 Task: Search one way flight ticket for 2 adults, 2 infants in seat and 1 infant on lap in first from Kalamazoo: Kalamazoo/battle Creek International Airport to Laramie: Laramie Regional Airport on 5-3-2023. Choice of flights is Spirit. Number of bags: 3 checked bags. Price is upto 100000. Outbound departure time preference is 23:30.
Action: Mouse moved to (272, 380)
Screenshot: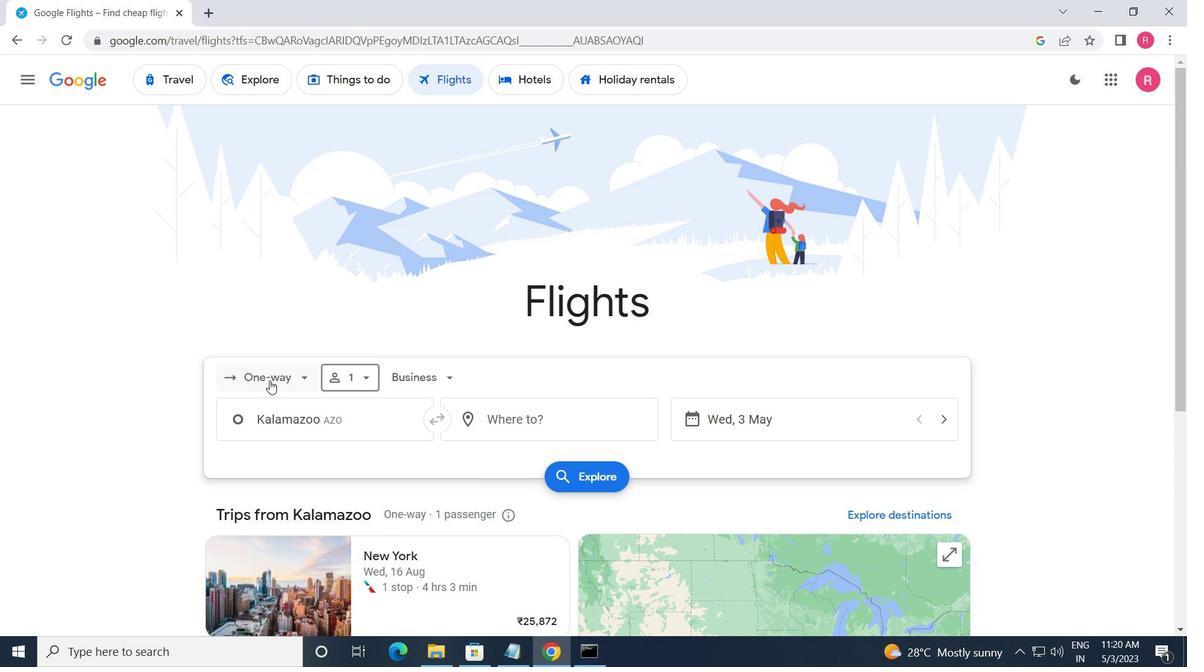 
Action: Mouse pressed left at (272, 380)
Screenshot: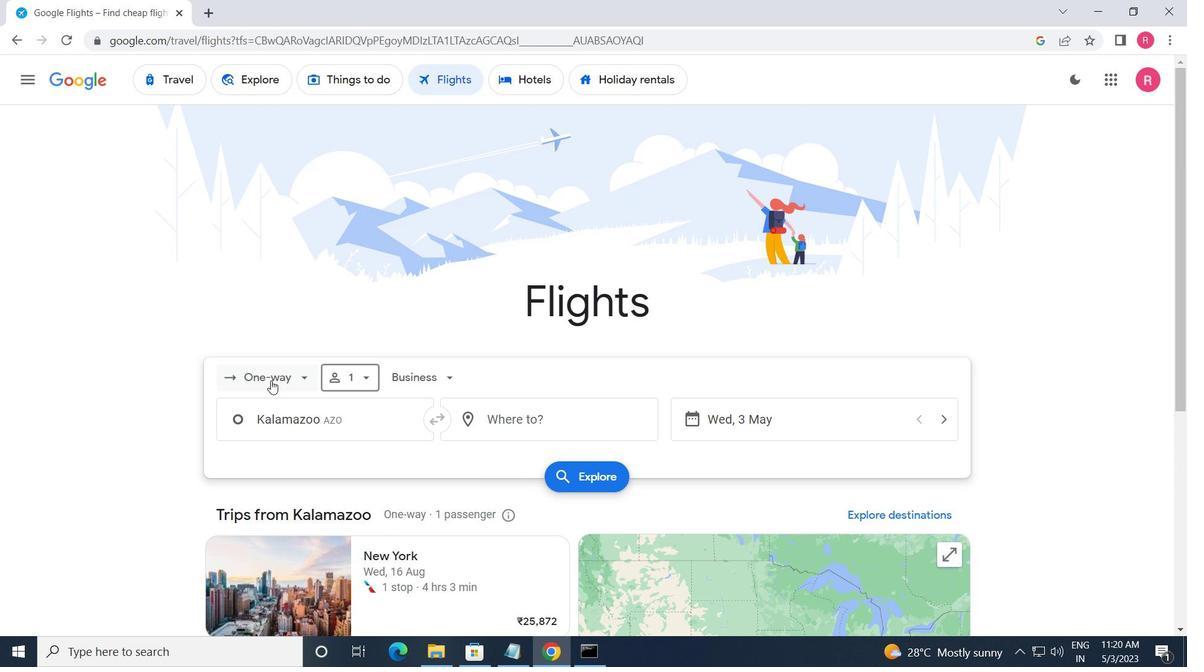 
Action: Mouse moved to (281, 447)
Screenshot: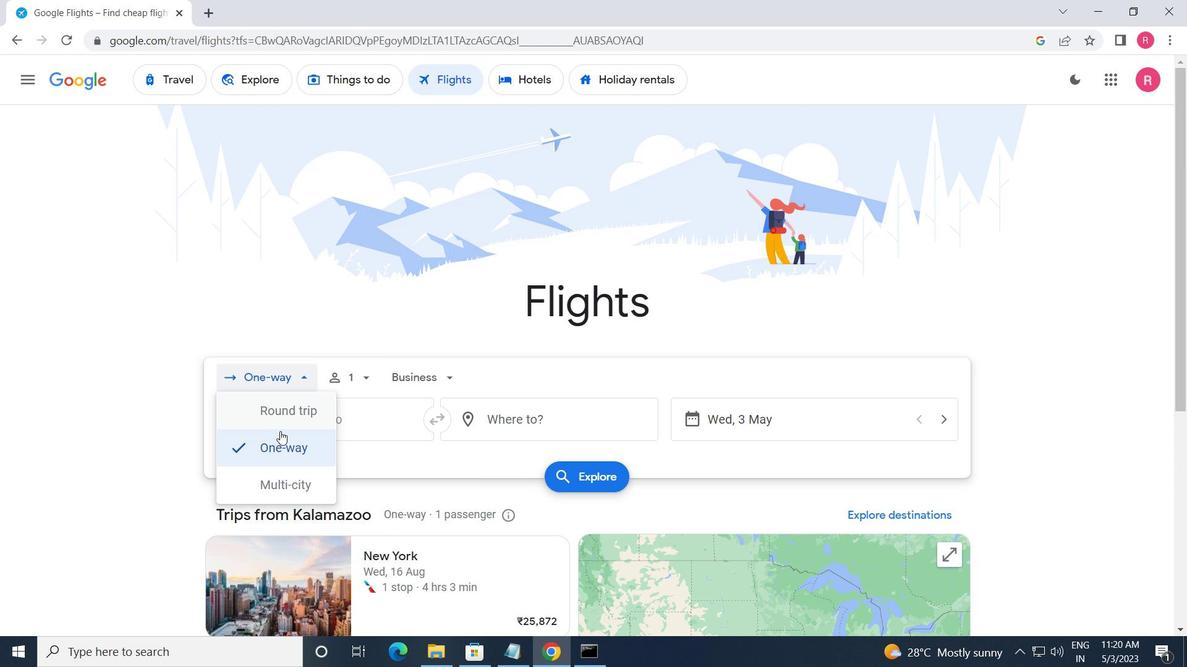 
Action: Mouse pressed left at (281, 447)
Screenshot: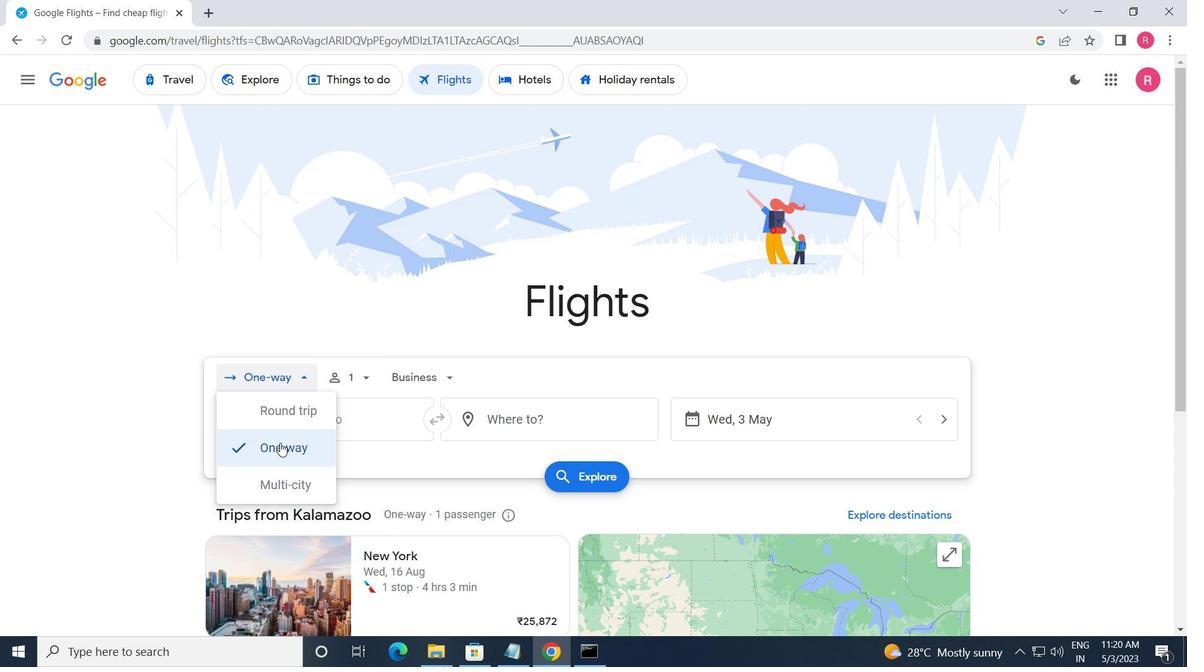 
Action: Mouse moved to (358, 377)
Screenshot: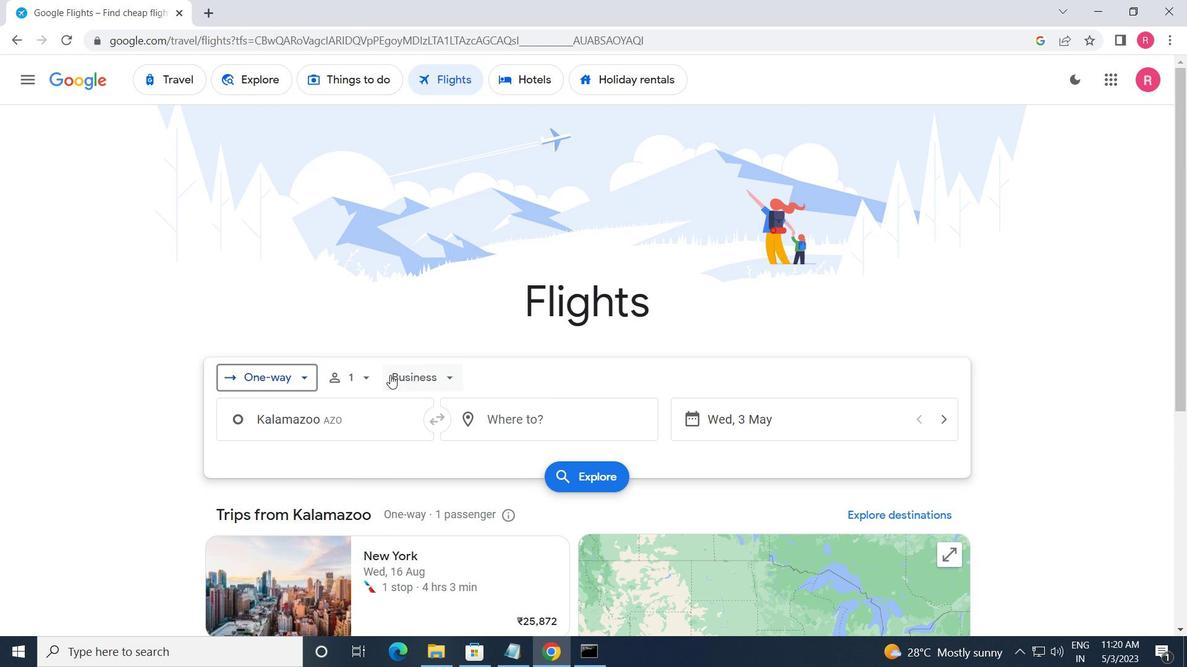 
Action: Mouse pressed left at (358, 377)
Screenshot: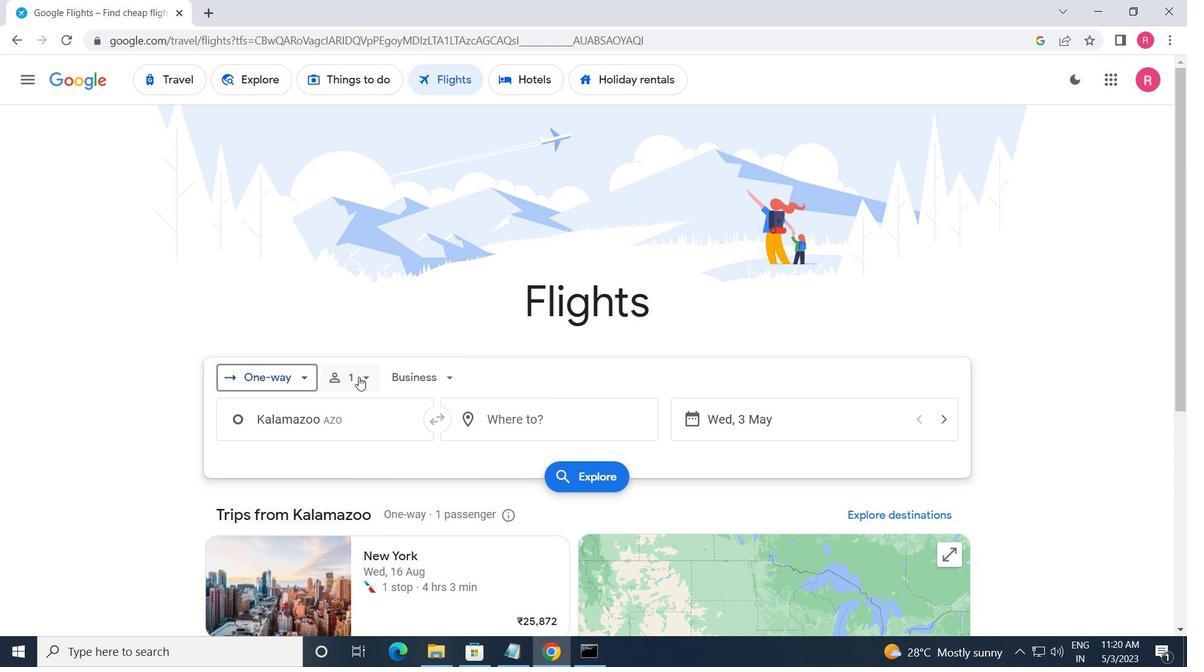 
Action: Mouse moved to (495, 414)
Screenshot: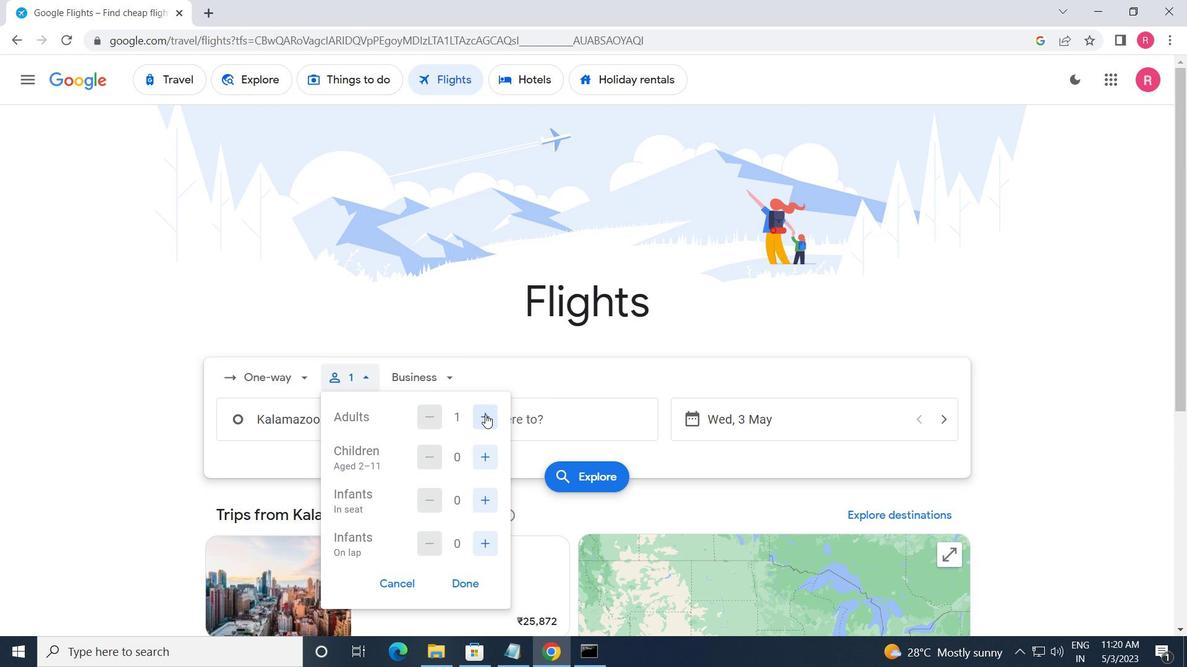 
Action: Mouse pressed left at (495, 414)
Screenshot: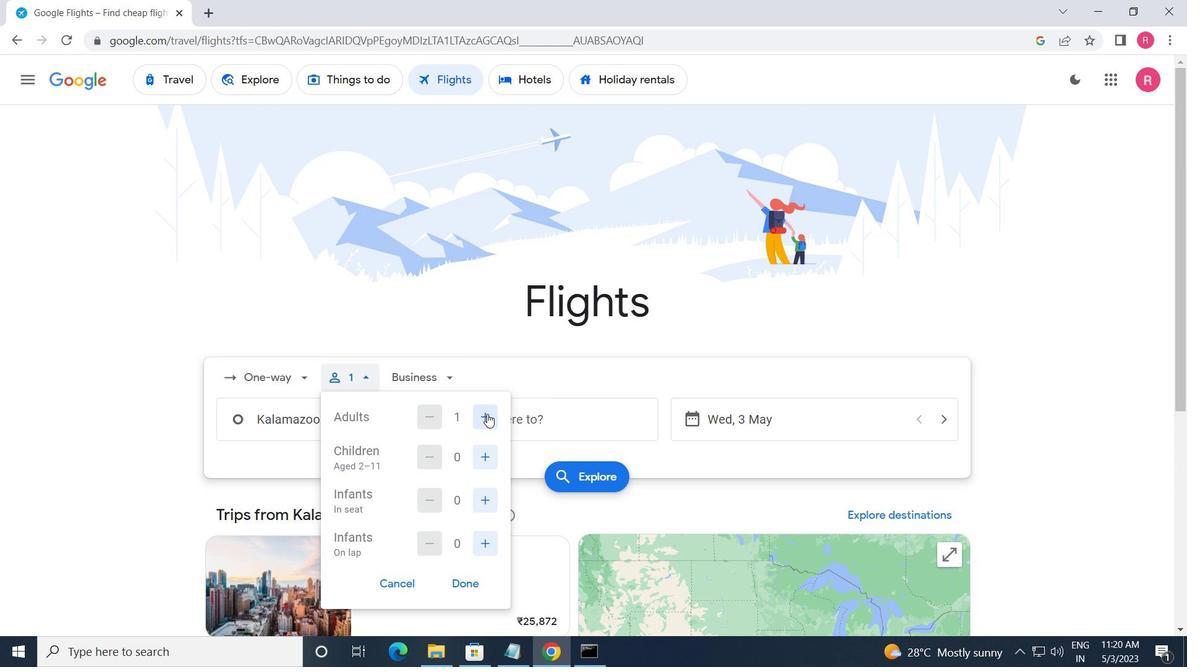
Action: Mouse moved to (488, 446)
Screenshot: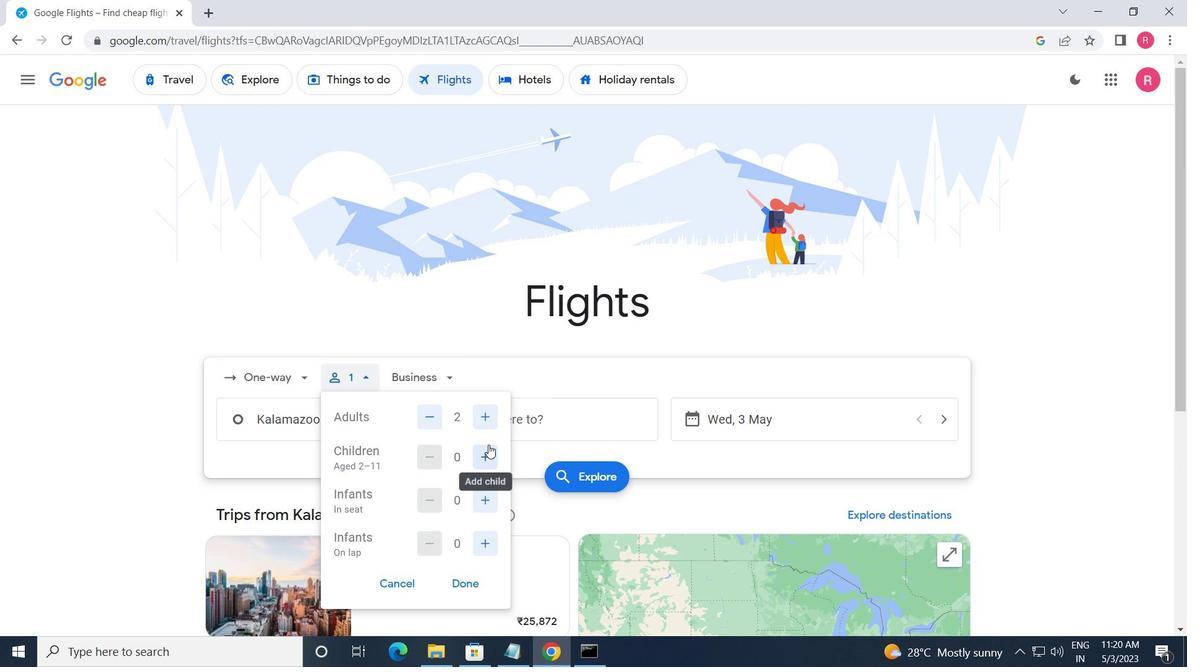
Action: Mouse pressed left at (488, 446)
Screenshot: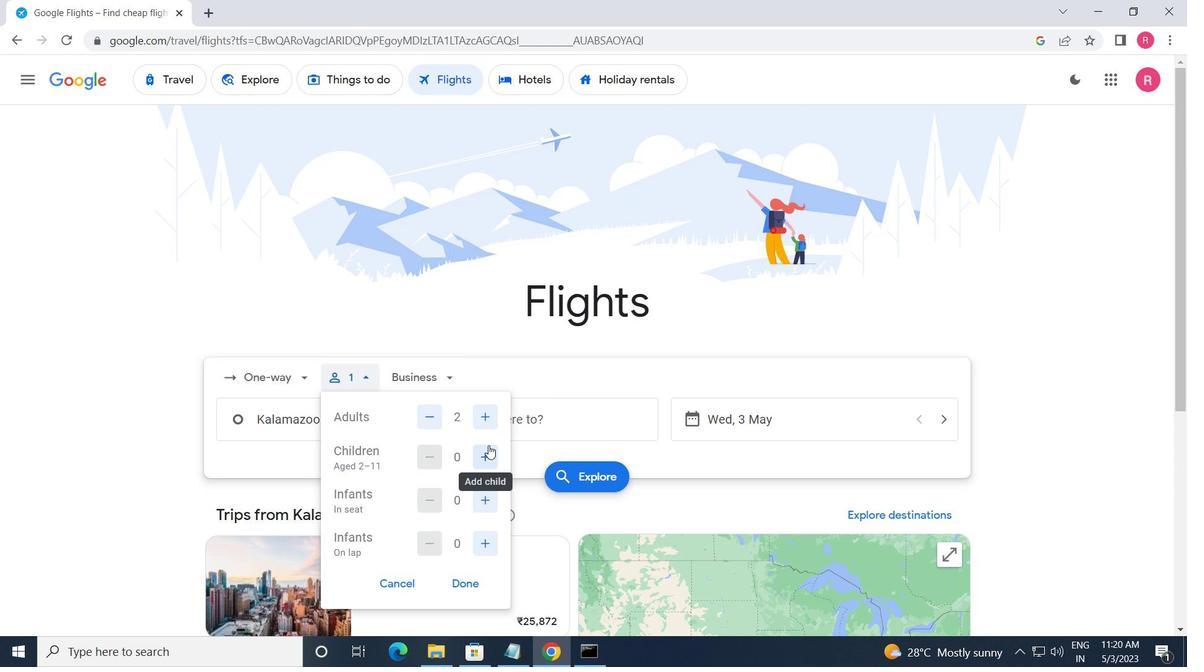 
Action: Mouse pressed left at (488, 446)
Screenshot: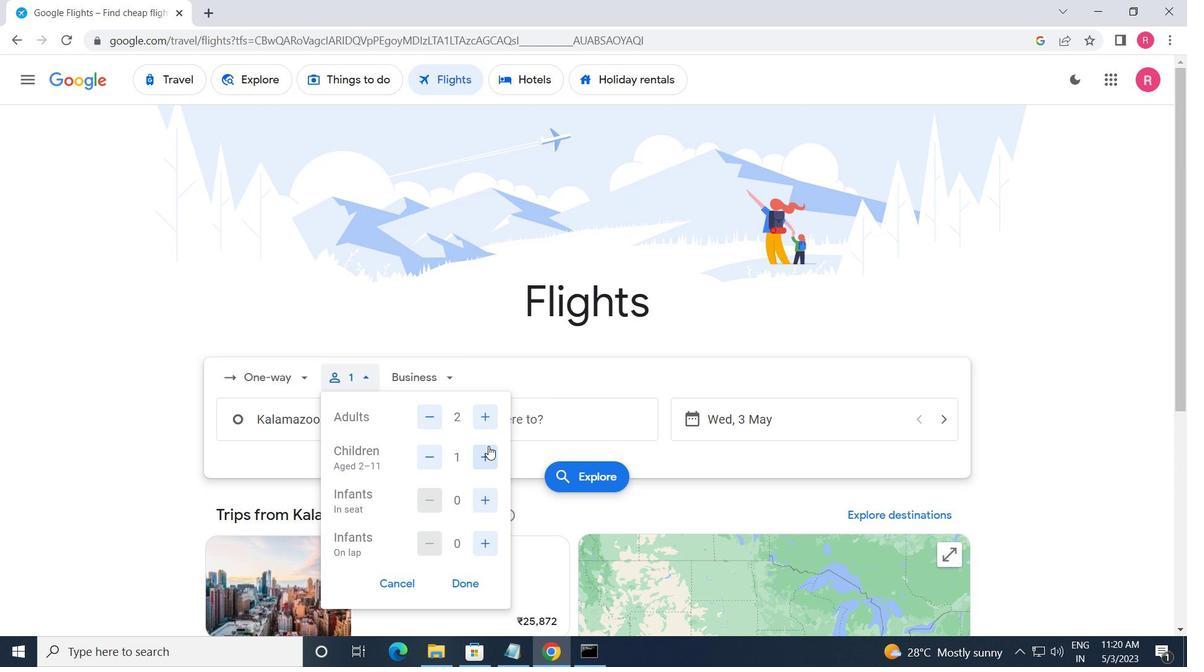 
Action: Mouse moved to (481, 494)
Screenshot: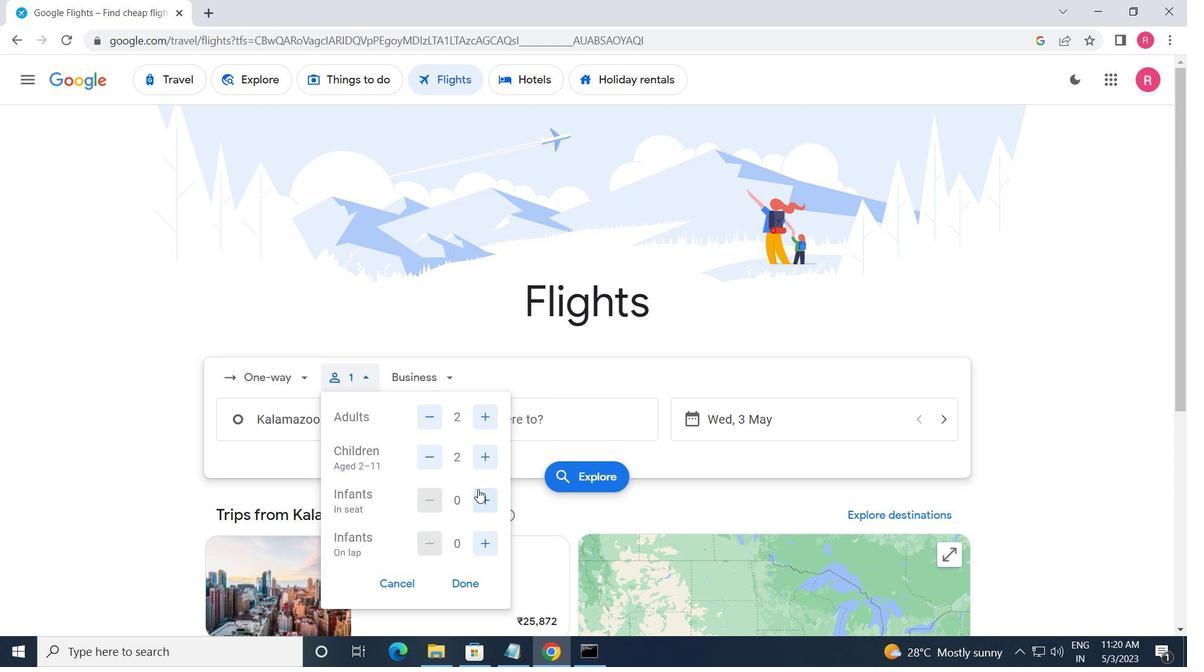 
Action: Mouse pressed left at (481, 494)
Screenshot: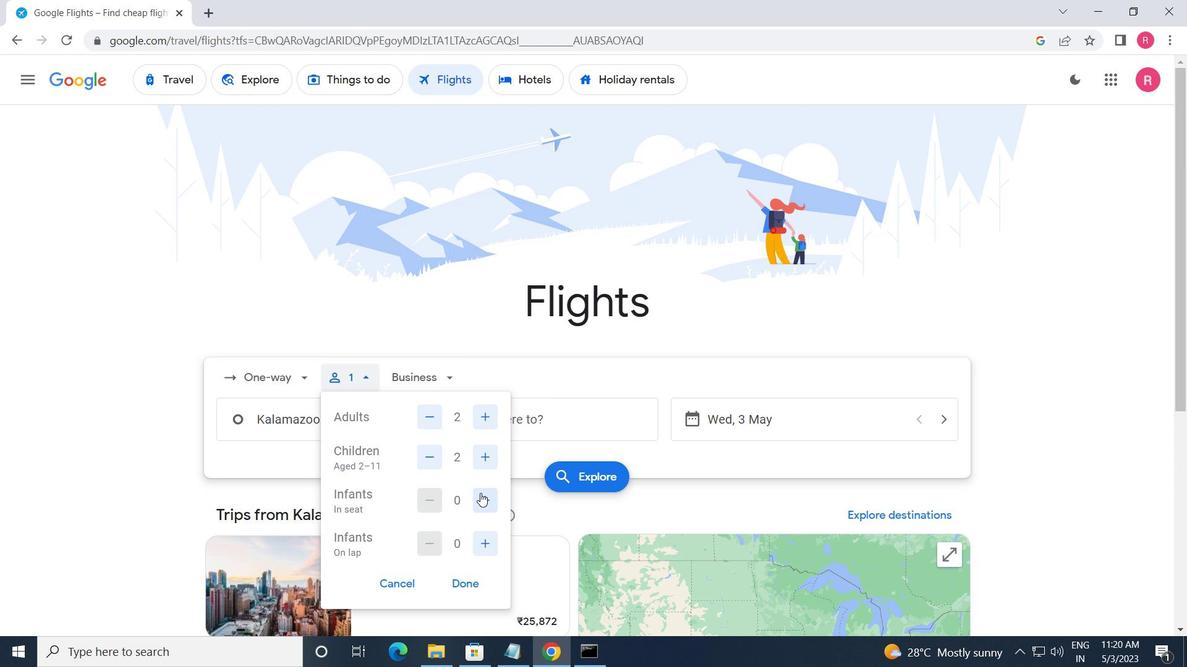 
Action: Mouse moved to (415, 357)
Screenshot: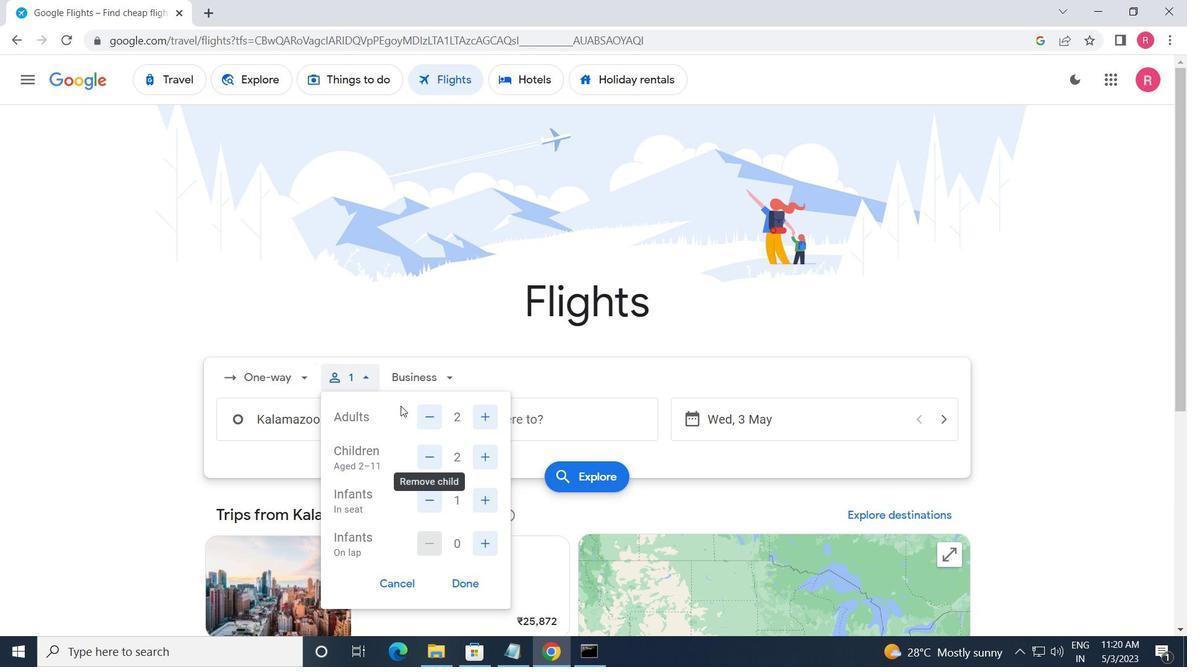 
Action: Mouse pressed left at (415, 357)
Screenshot: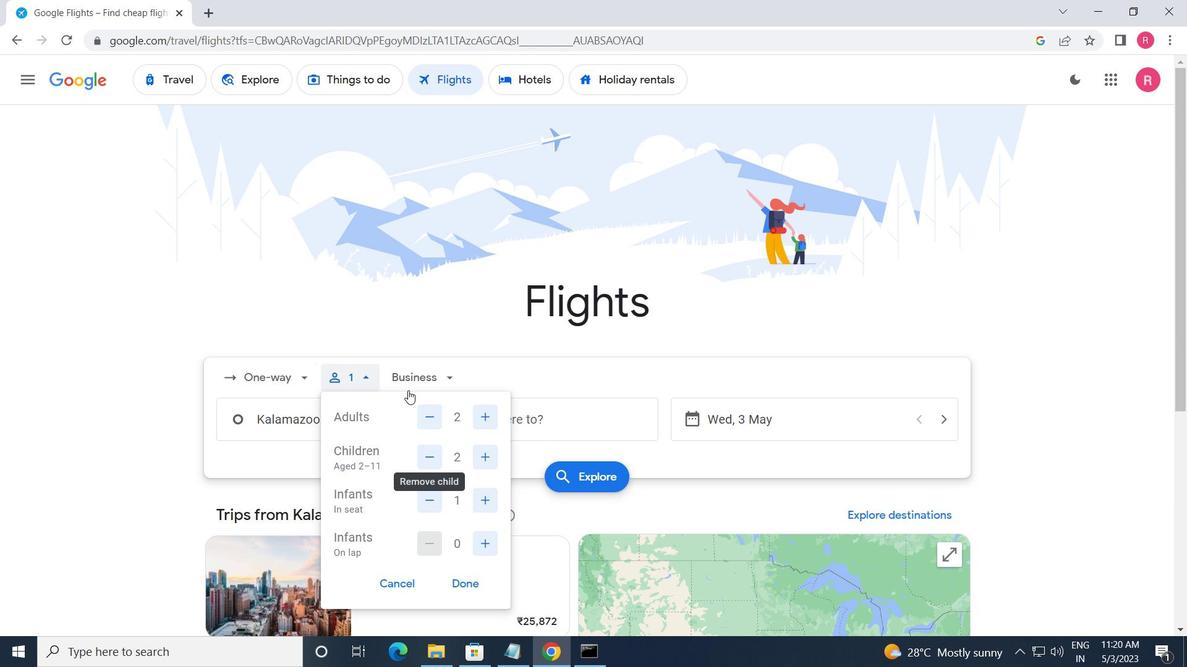 
Action: Mouse moved to (423, 376)
Screenshot: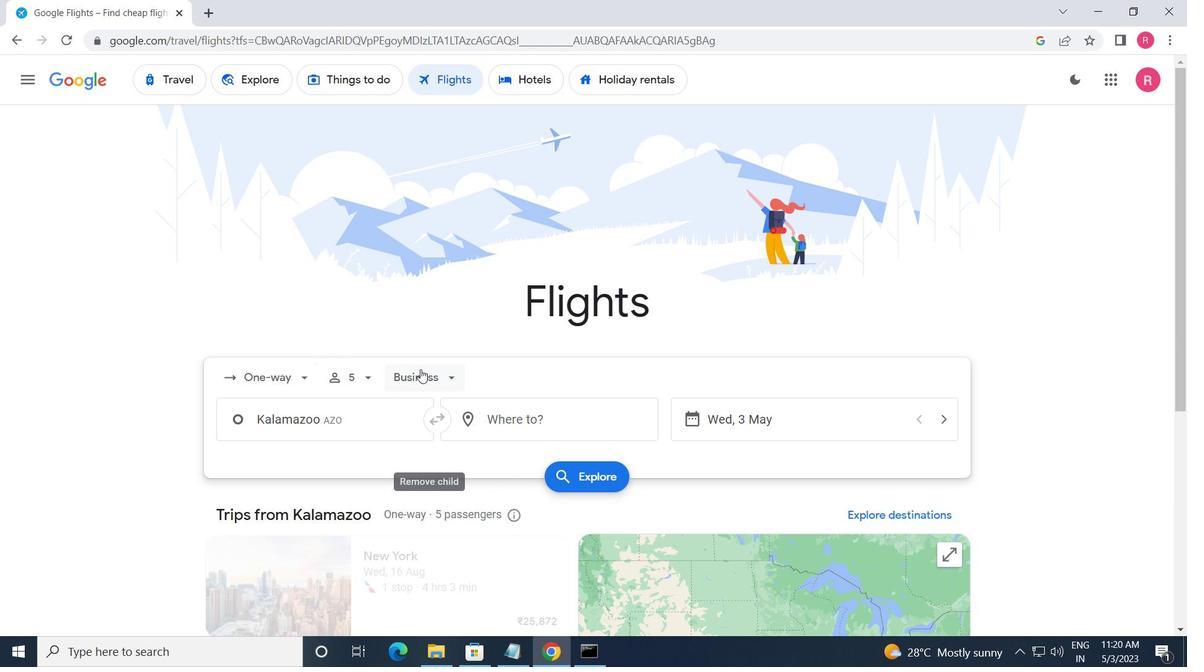 
Action: Mouse pressed left at (423, 376)
Screenshot: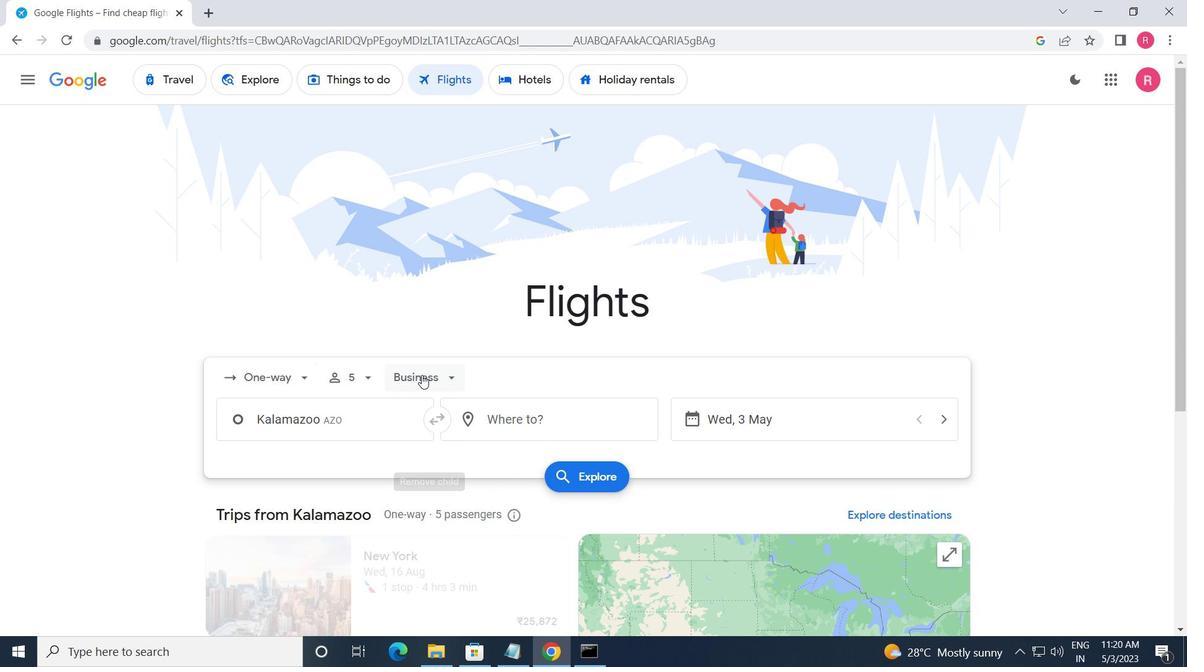 
Action: Mouse moved to (438, 519)
Screenshot: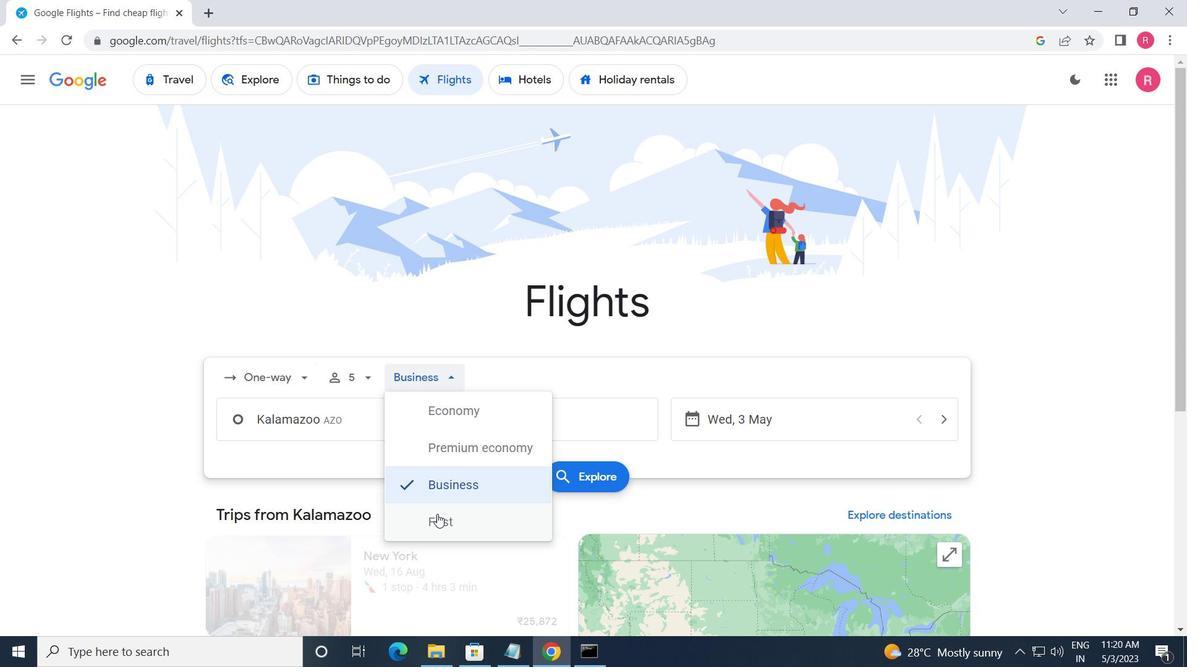 
Action: Mouse pressed left at (438, 519)
Screenshot: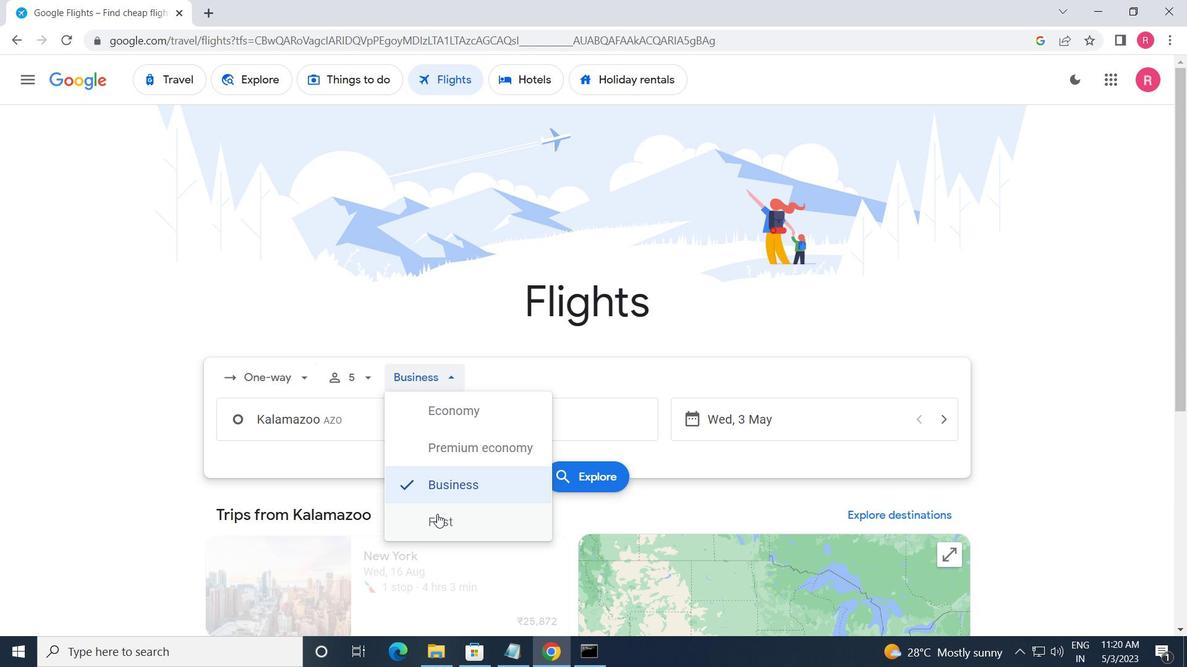 
Action: Mouse moved to (361, 429)
Screenshot: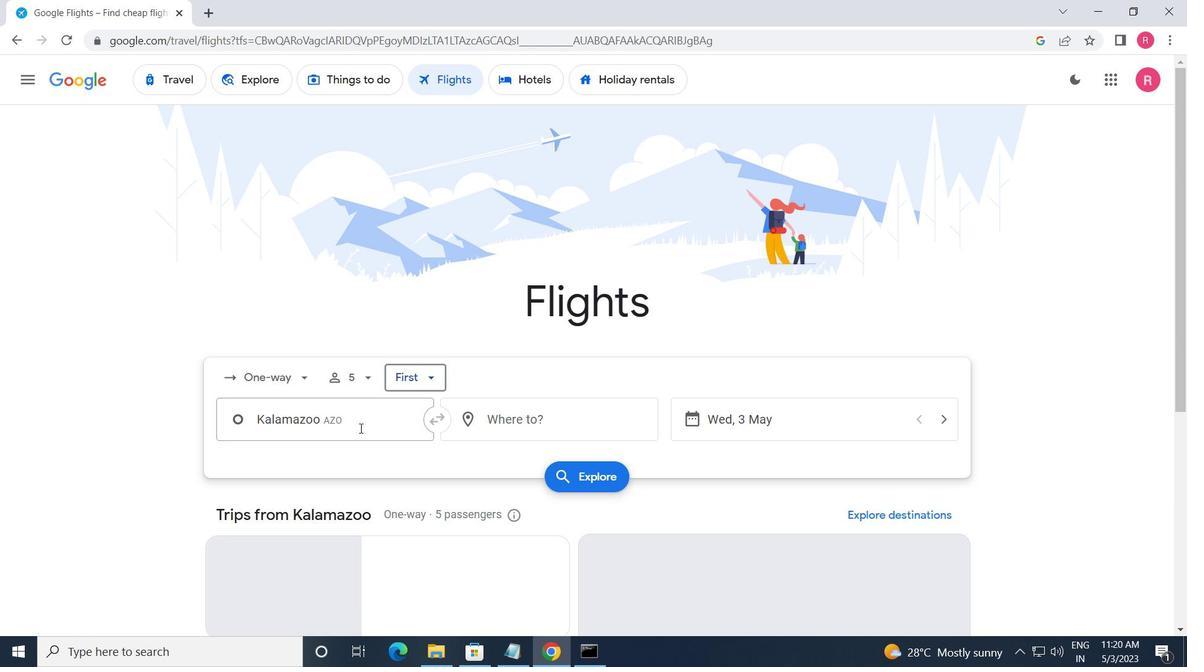 
Action: Mouse pressed left at (361, 429)
Screenshot: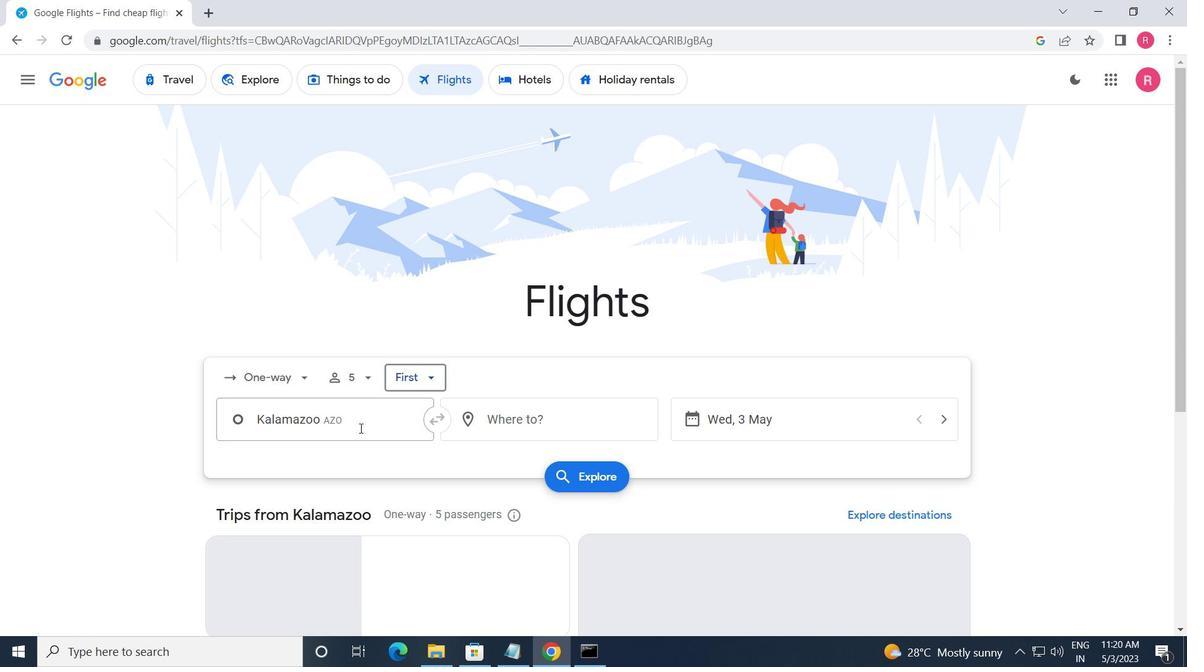 
Action: Mouse moved to (400, 543)
Screenshot: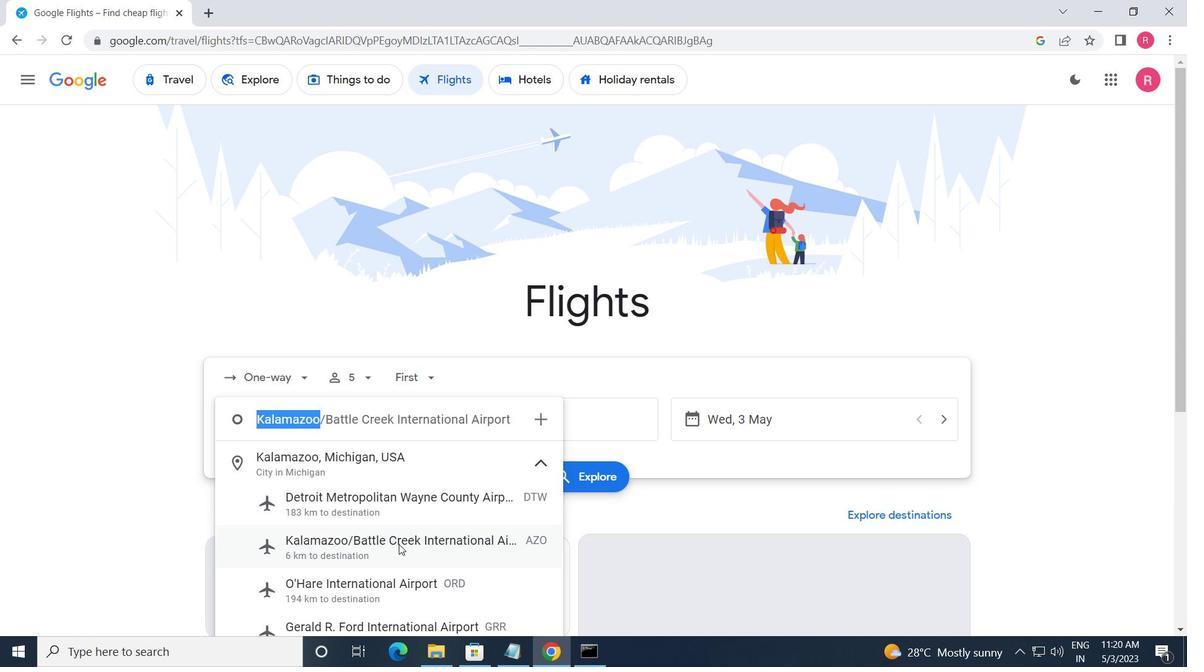 
Action: Mouse pressed left at (400, 543)
Screenshot: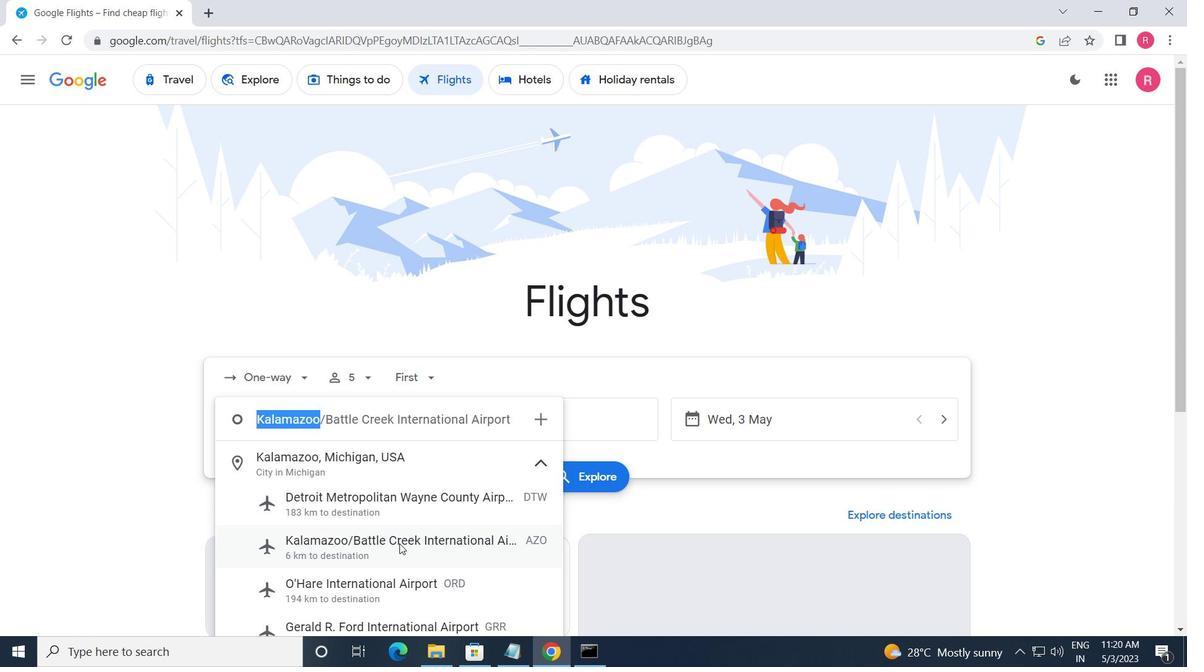 
Action: Mouse moved to (503, 406)
Screenshot: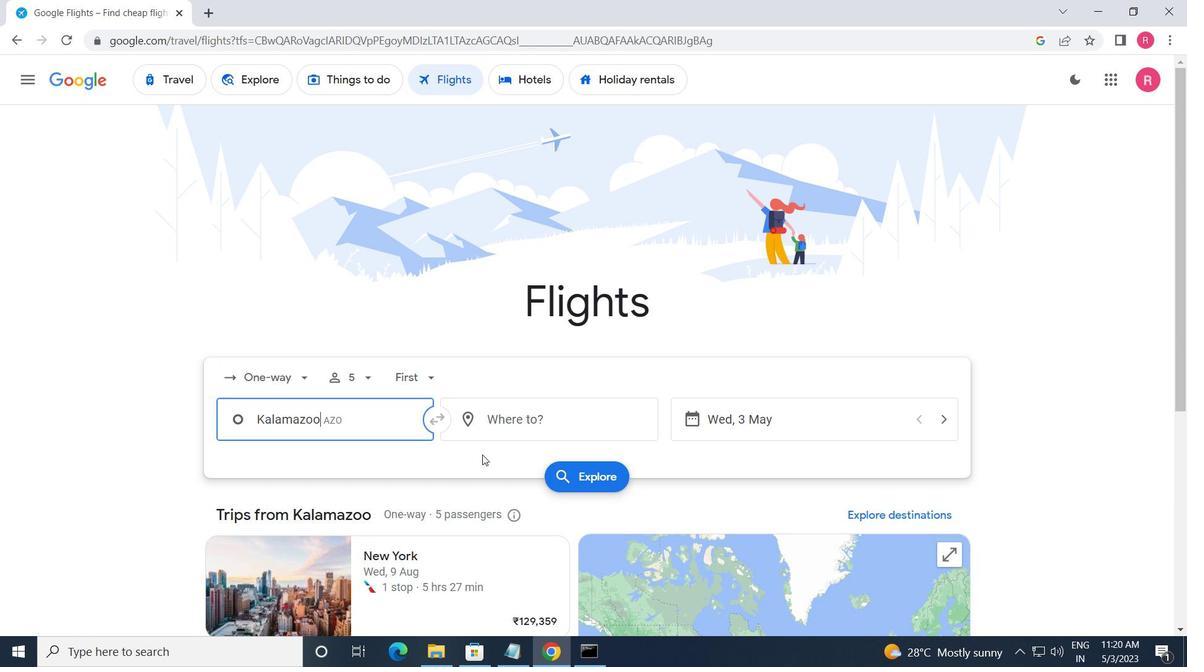 
Action: Mouse pressed left at (503, 406)
Screenshot: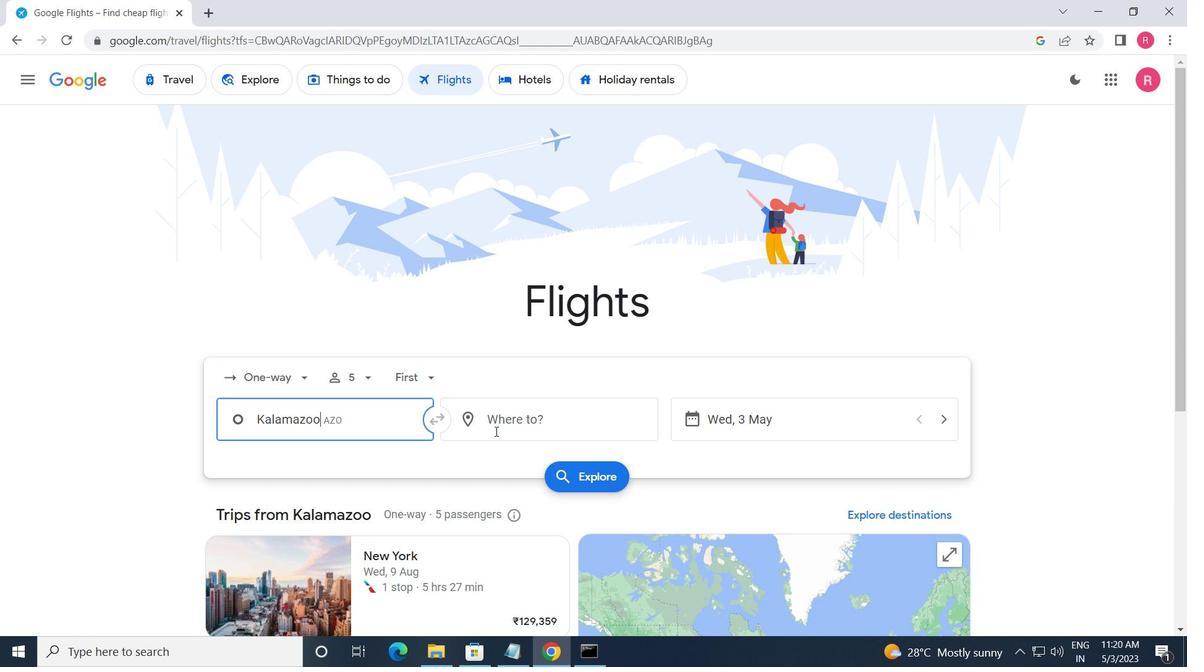 
Action: Mouse moved to (538, 571)
Screenshot: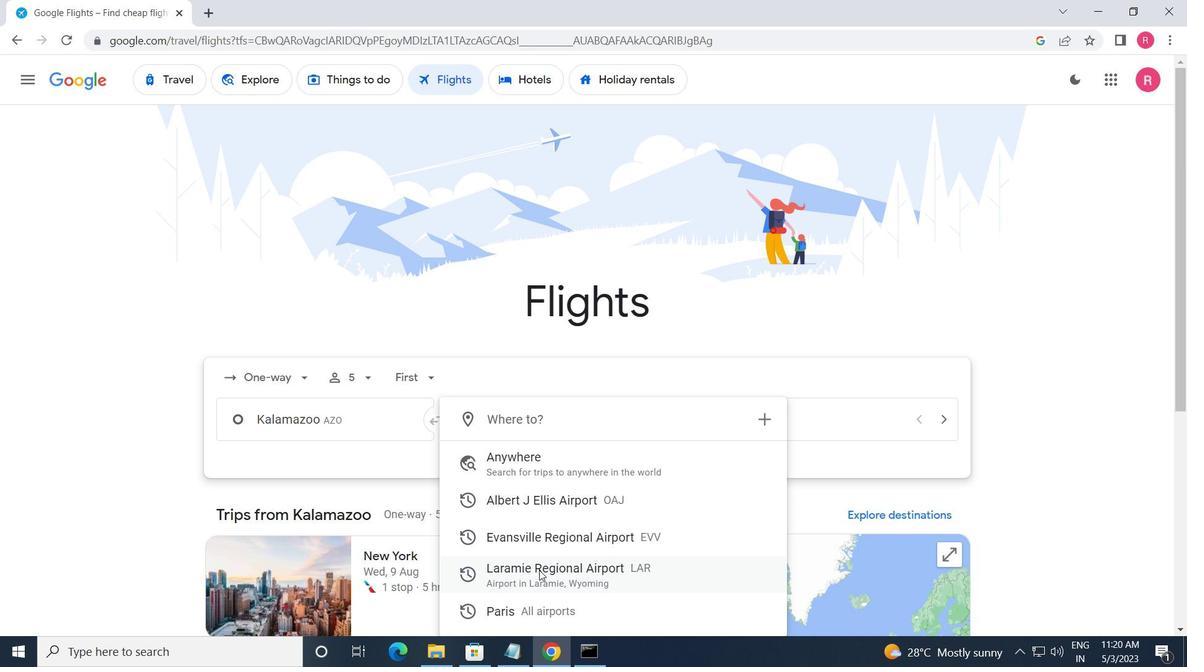 
Action: Mouse pressed left at (538, 571)
Screenshot: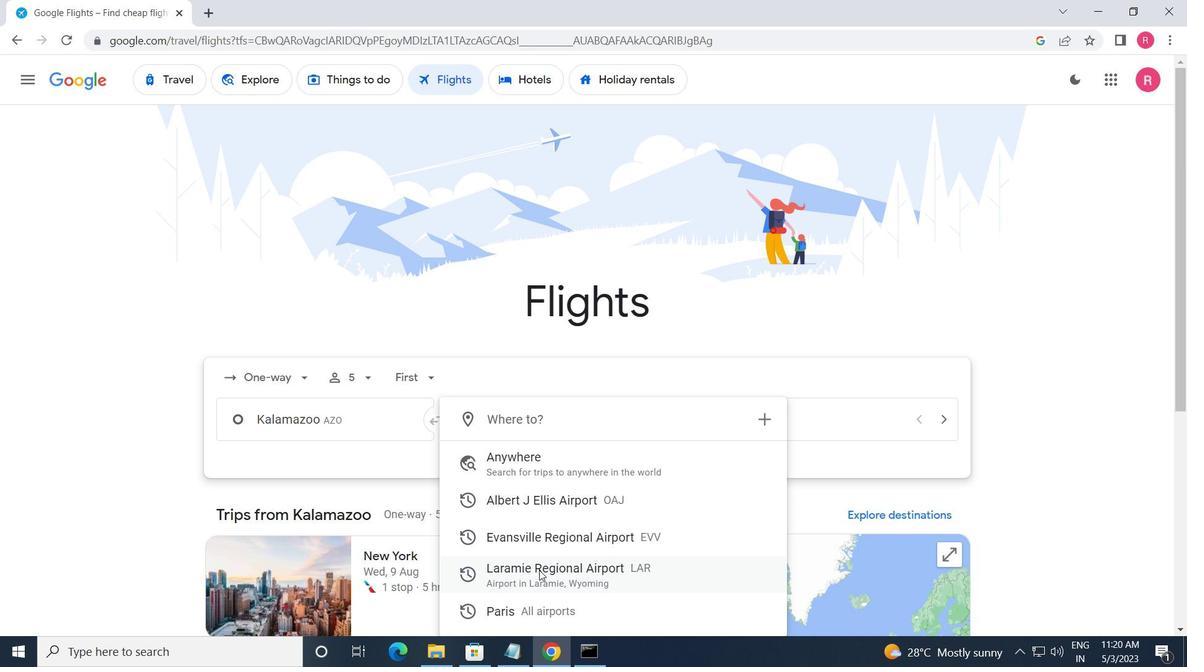 
Action: Mouse moved to (781, 440)
Screenshot: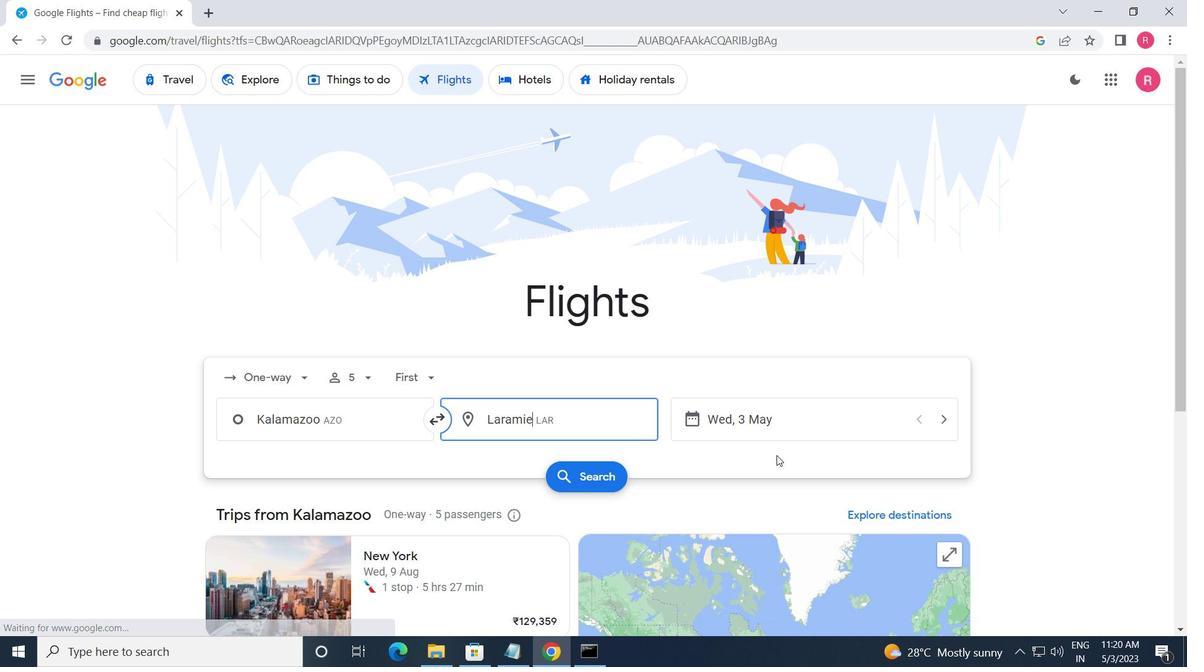 
Action: Mouse pressed left at (781, 440)
Screenshot: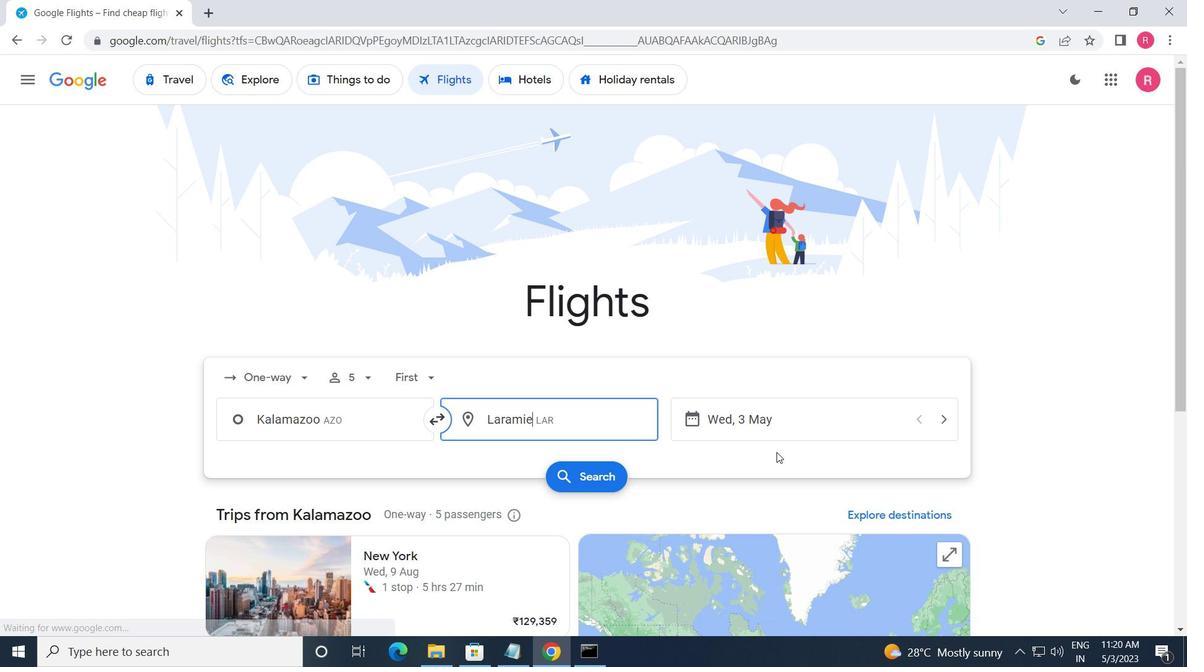 
Action: Mouse moved to (521, 356)
Screenshot: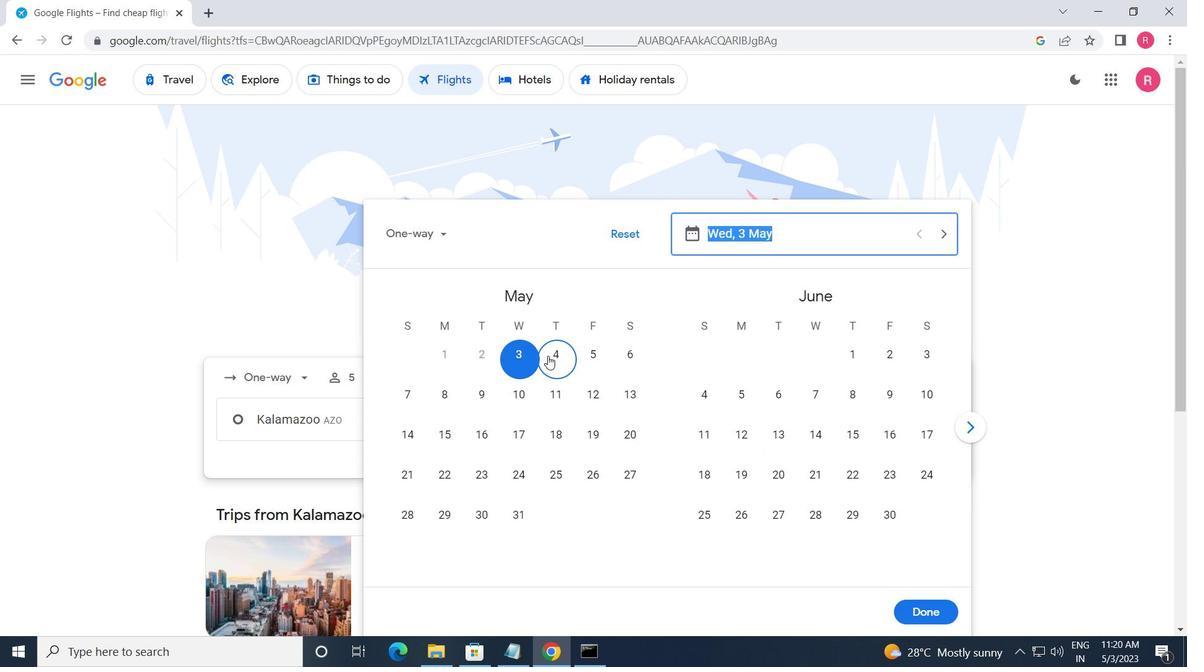 
Action: Mouse pressed left at (521, 356)
Screenshot: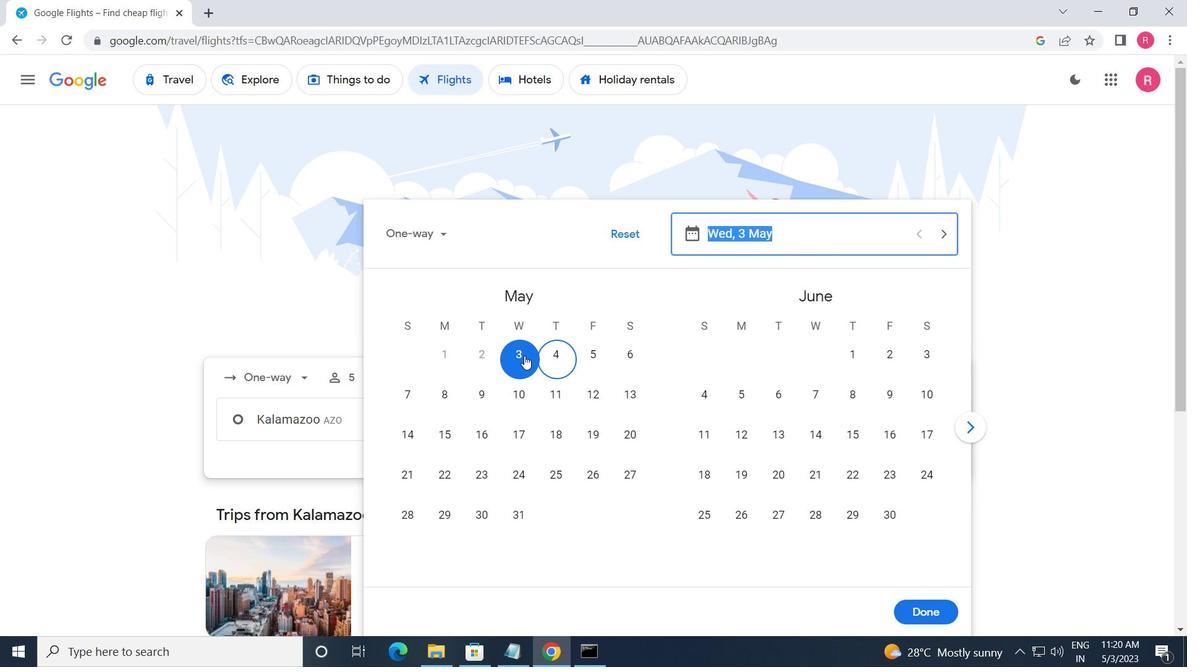 
Action: Mouse moved to (955, 614)
Screenshot: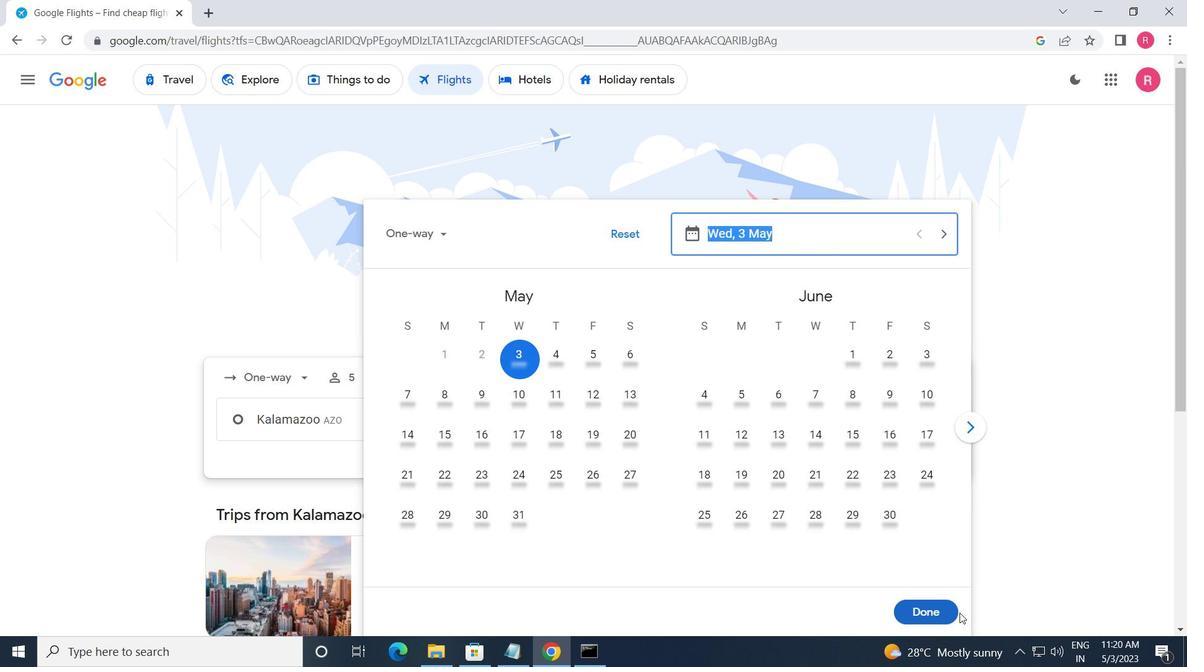 
Action: Mouse pressed left at (955, 614)
Screenshot: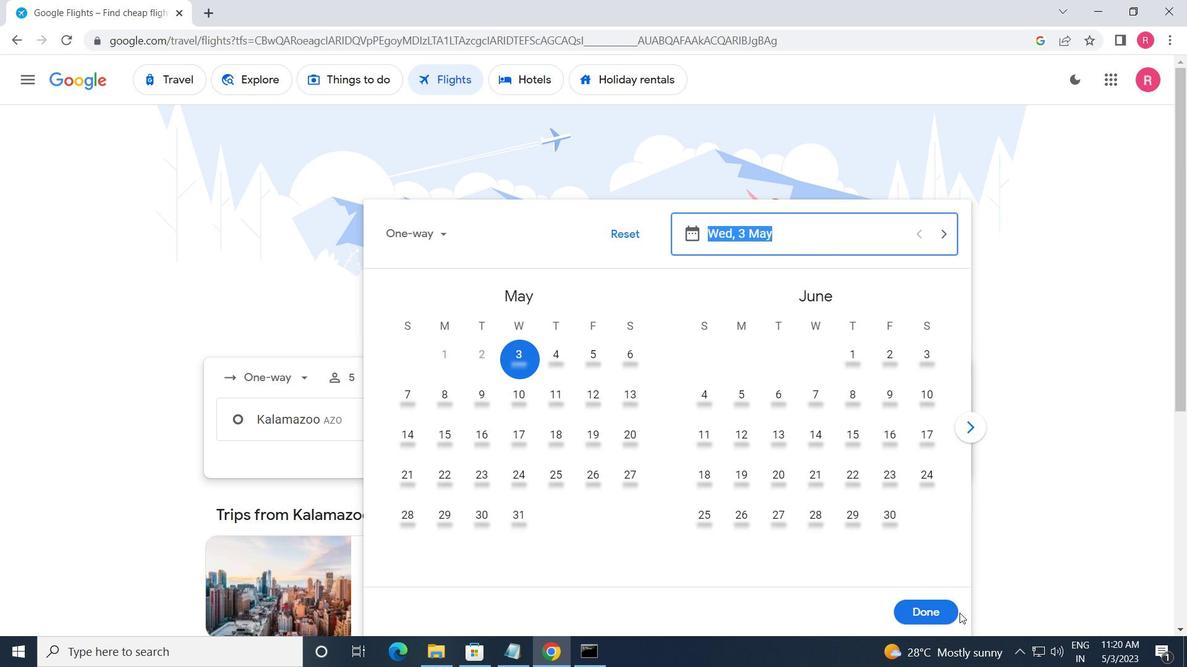 
Action: Mouse moved to (589, 487)
Screenshot: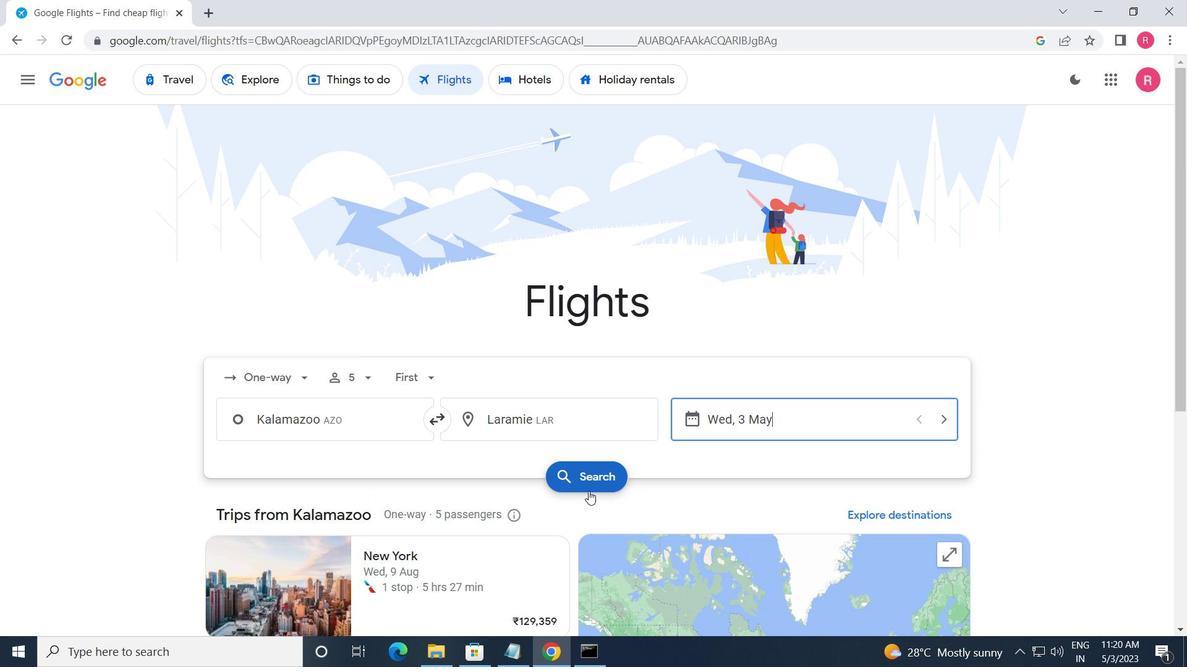 
Action: Mouse pressed left at (589, 487)
Screenshot: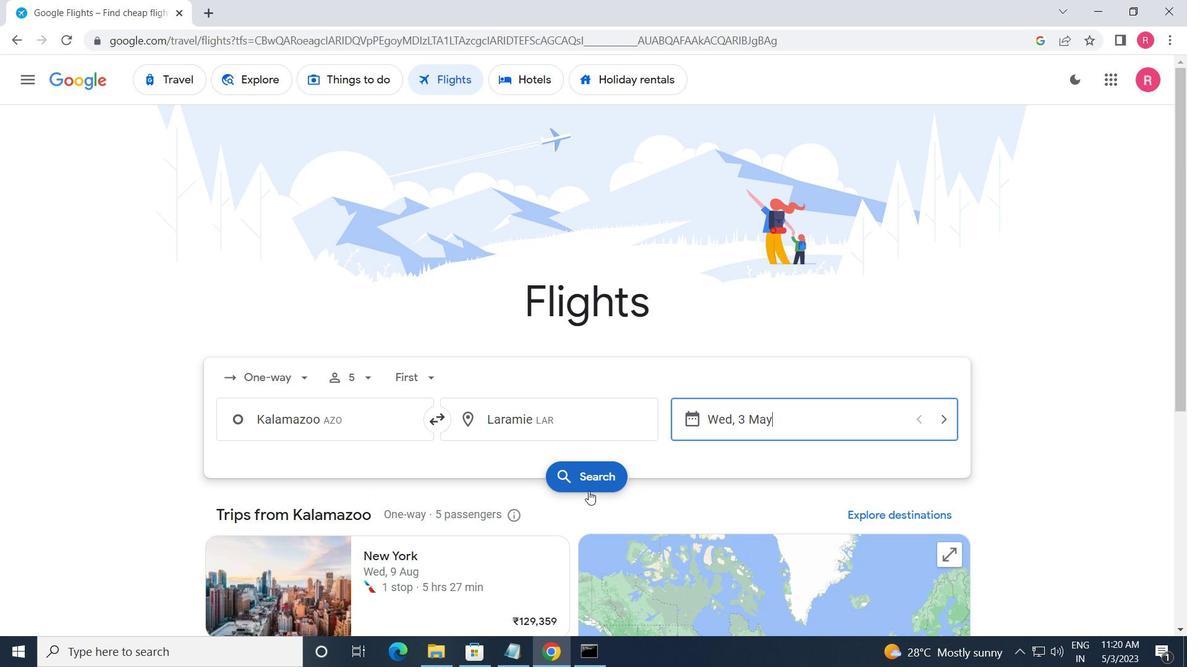 
Action: Mouse moved to (230, 232)
Screenshot: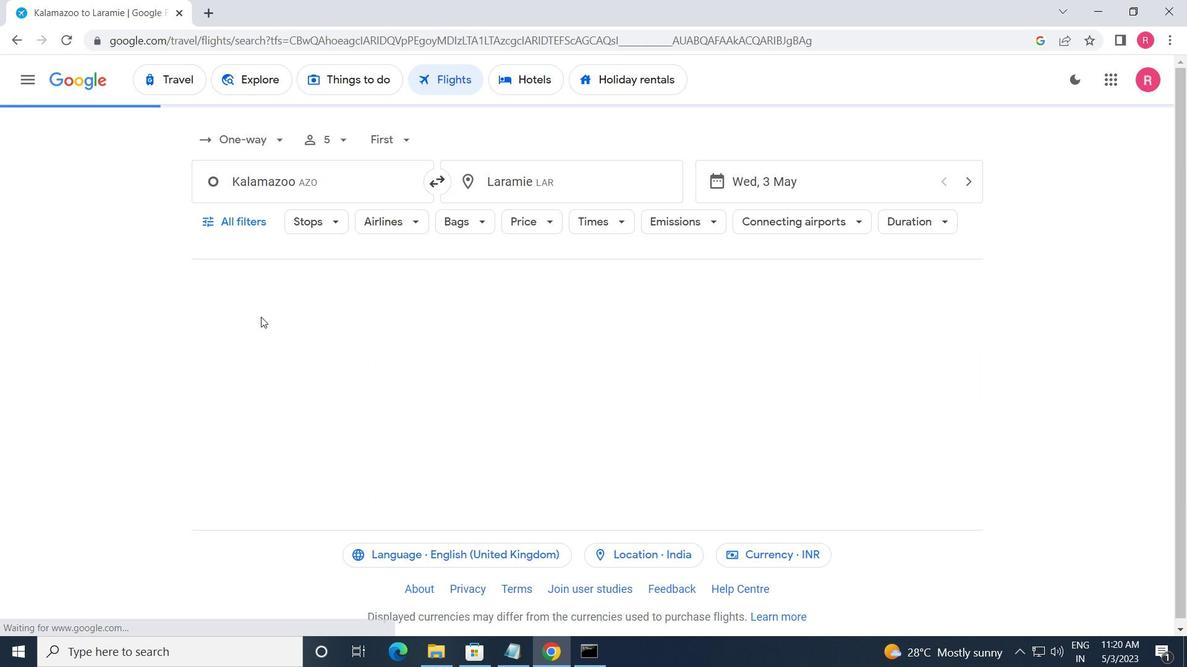
Action: Mouse pressed left at (230, 232)
Screenshot: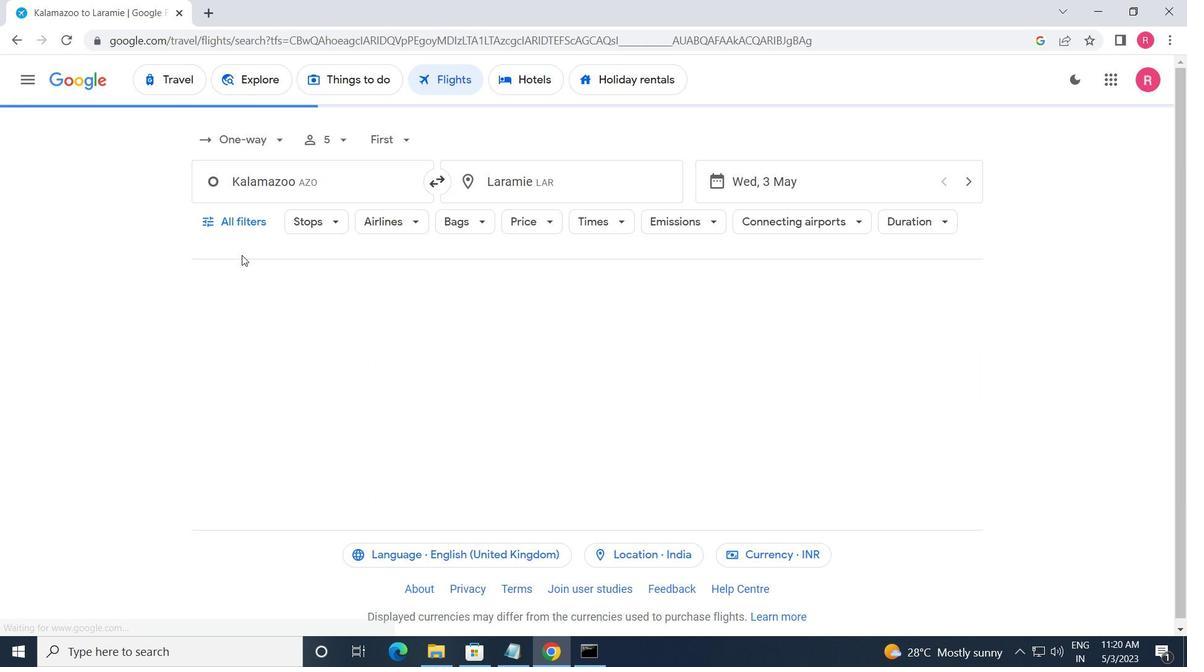 
Action: Mouse moved to (262, 332)
Screenshot: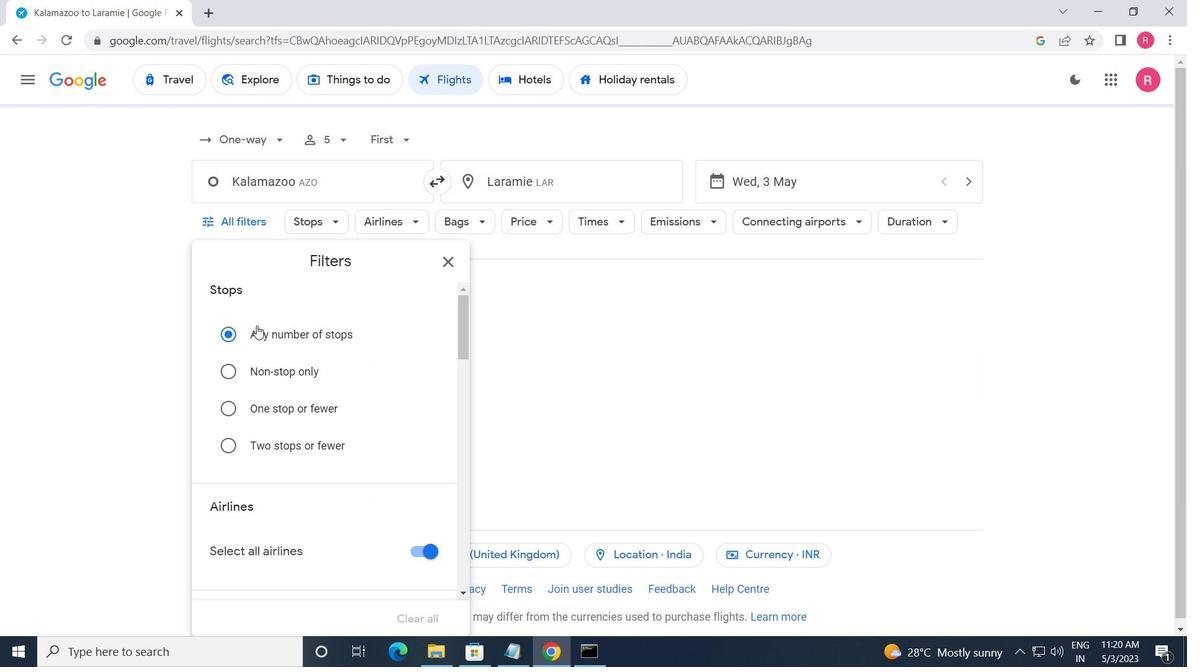 
Action: Mouse scrolled (262, 331) with delta (0, 0)
Screenshot: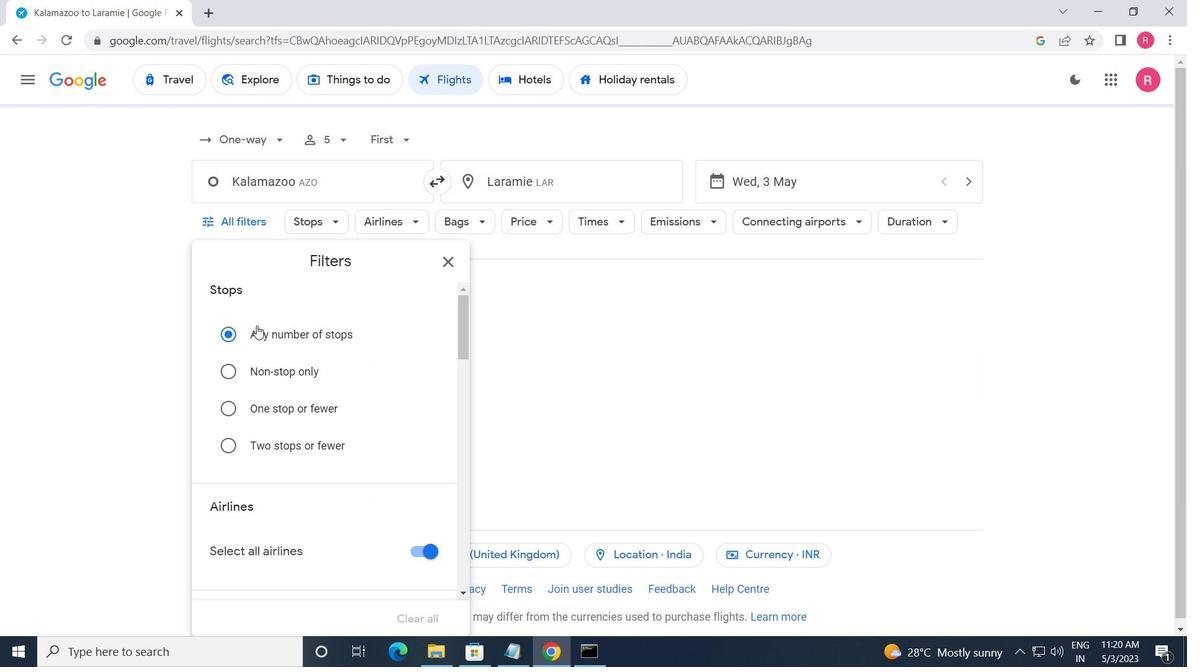 
Action: Mouse moved to (268, 340)
Screenshot: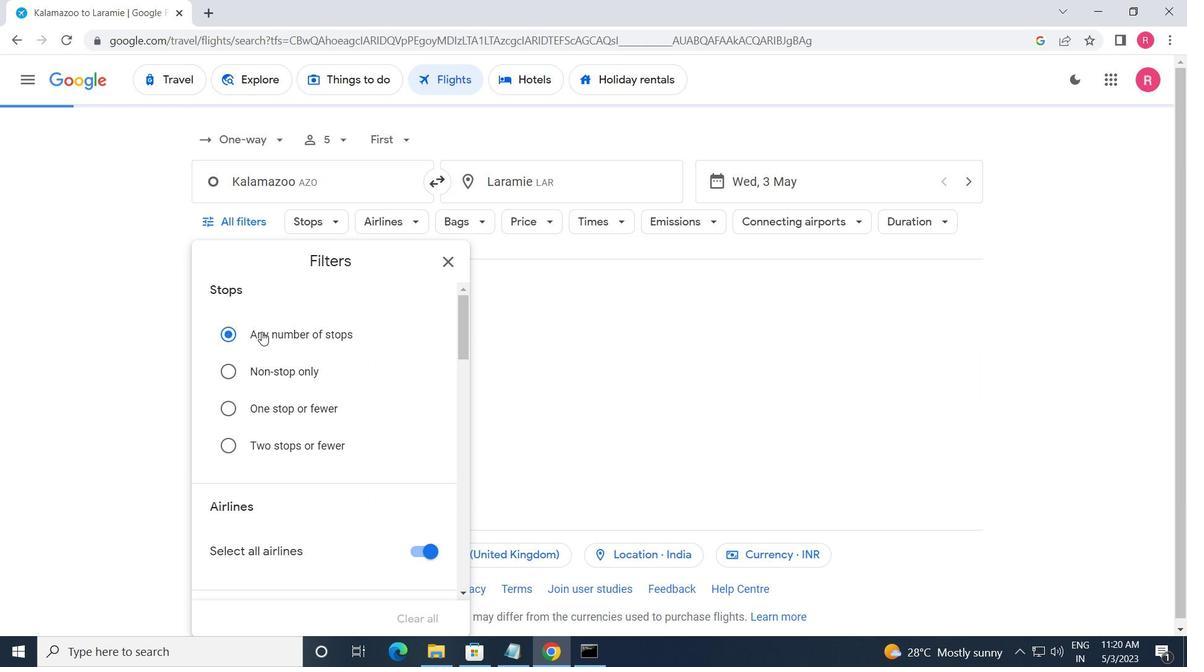 
Action: Mouse scrolled (268, 340) with delta (0, 0)
Screenshot: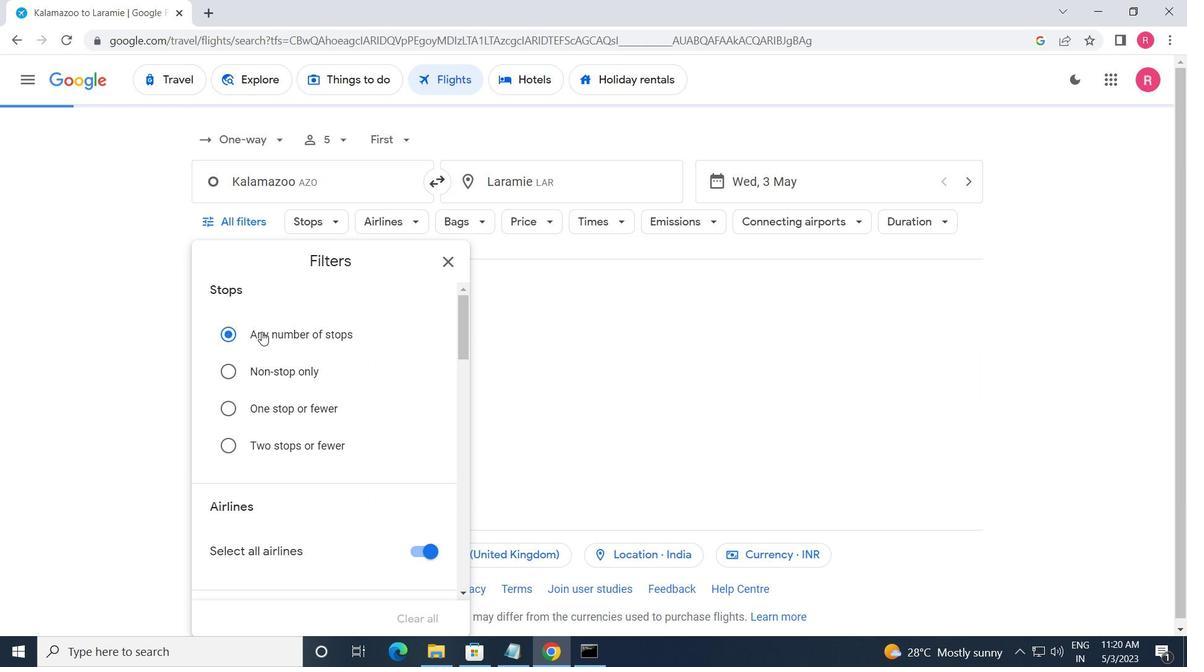 
Action: Mouse moved to (278, 344)
Screenshot: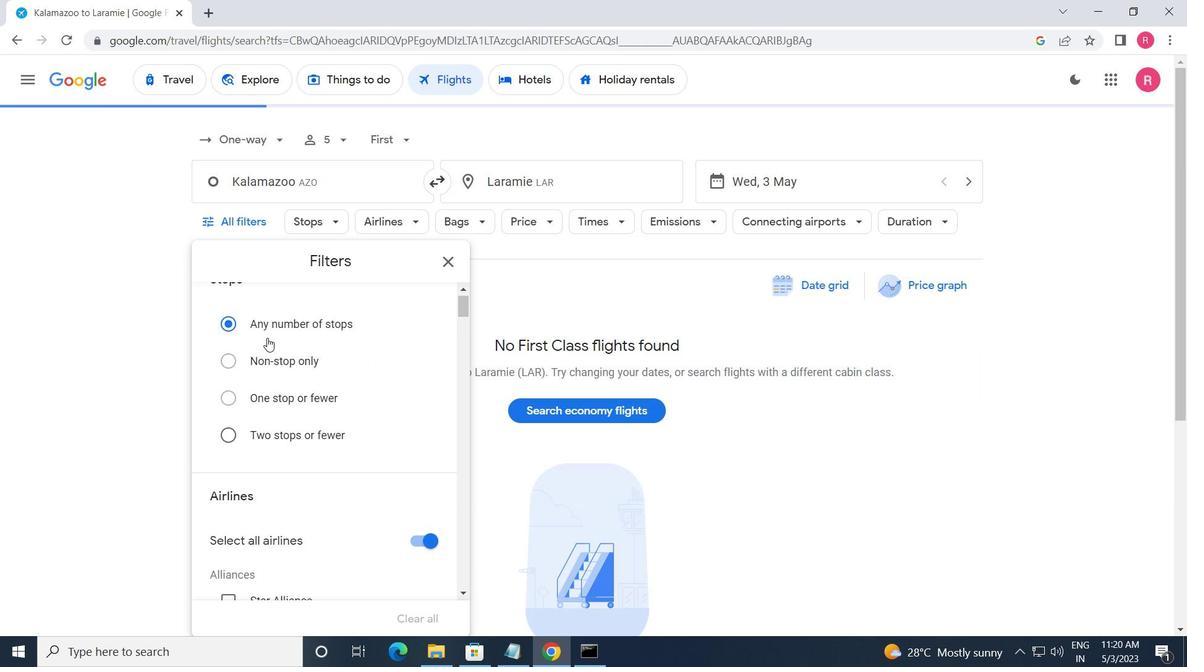 
Action: Mouse scrolled (278, 343) with delta (0, 0)
Screenshot: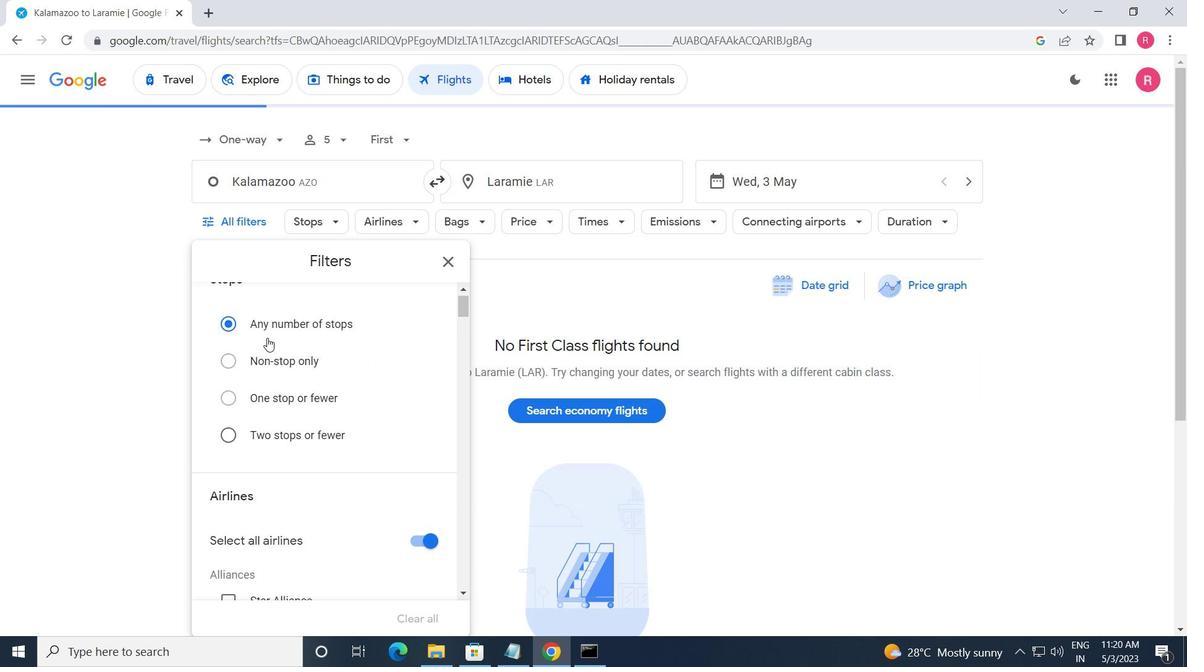 
Action: Mouse moved to (280, 344)
Screenshot: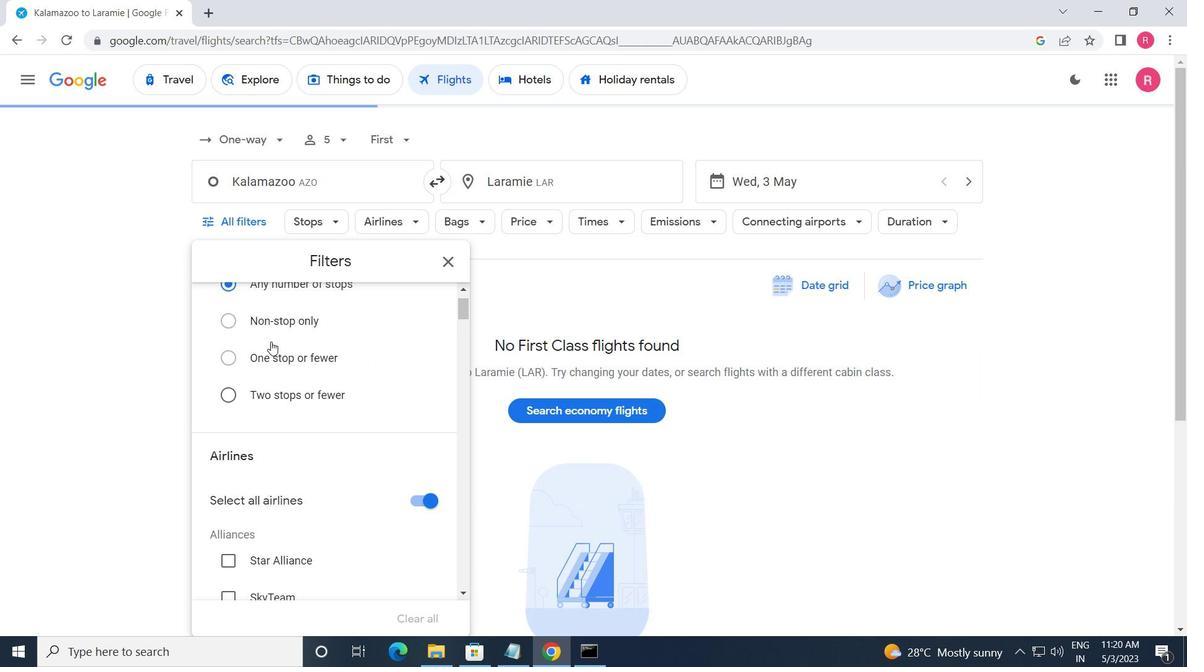 
Action: Mouse scrolled (280, 343) with delta (0, 0)
Screenshot: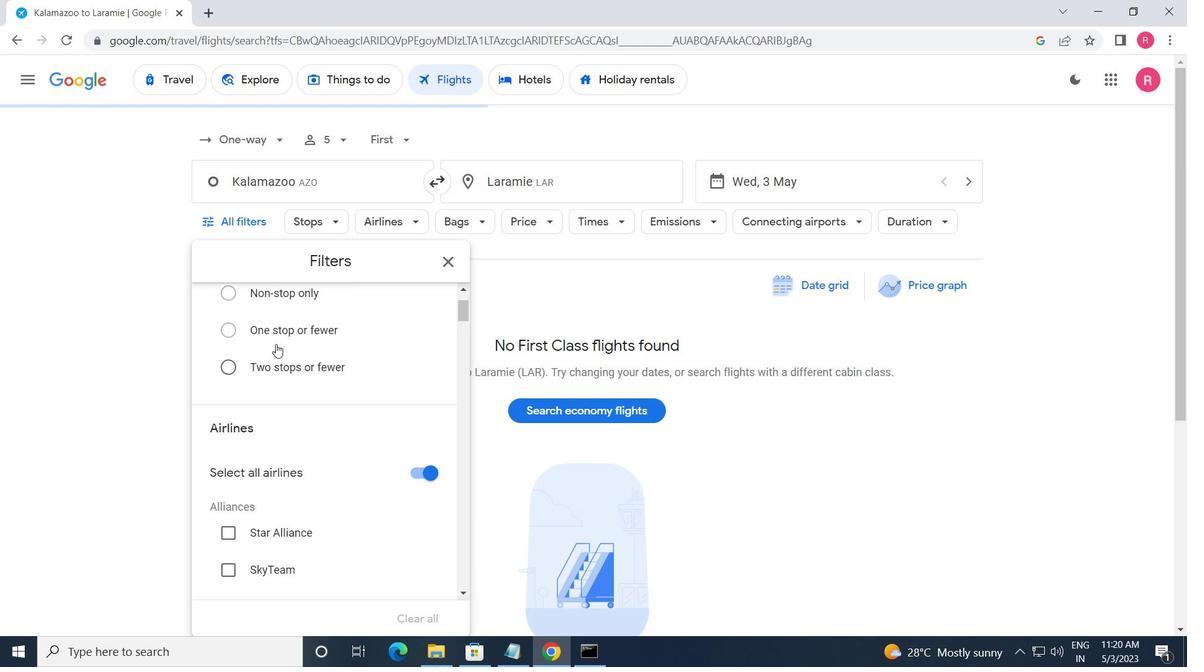 
Action: Mouse moved to (280, 344)
Screenshot: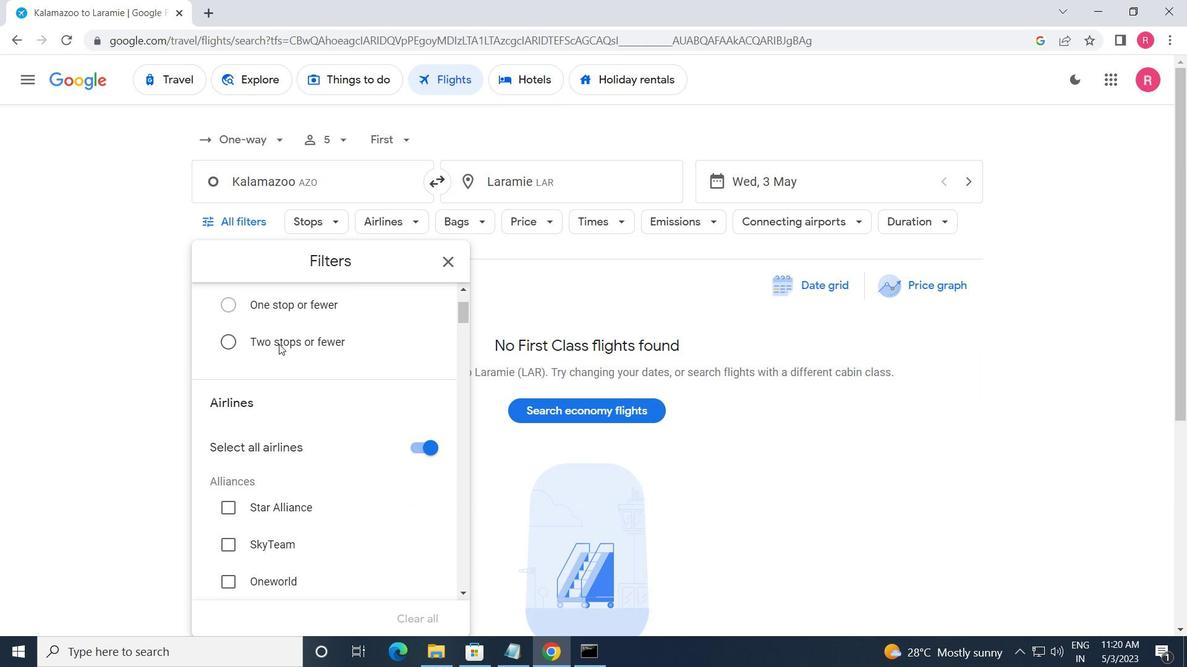 
Action: Mouse scrolled (280, 343) with delta (0, 0)
Screenshot: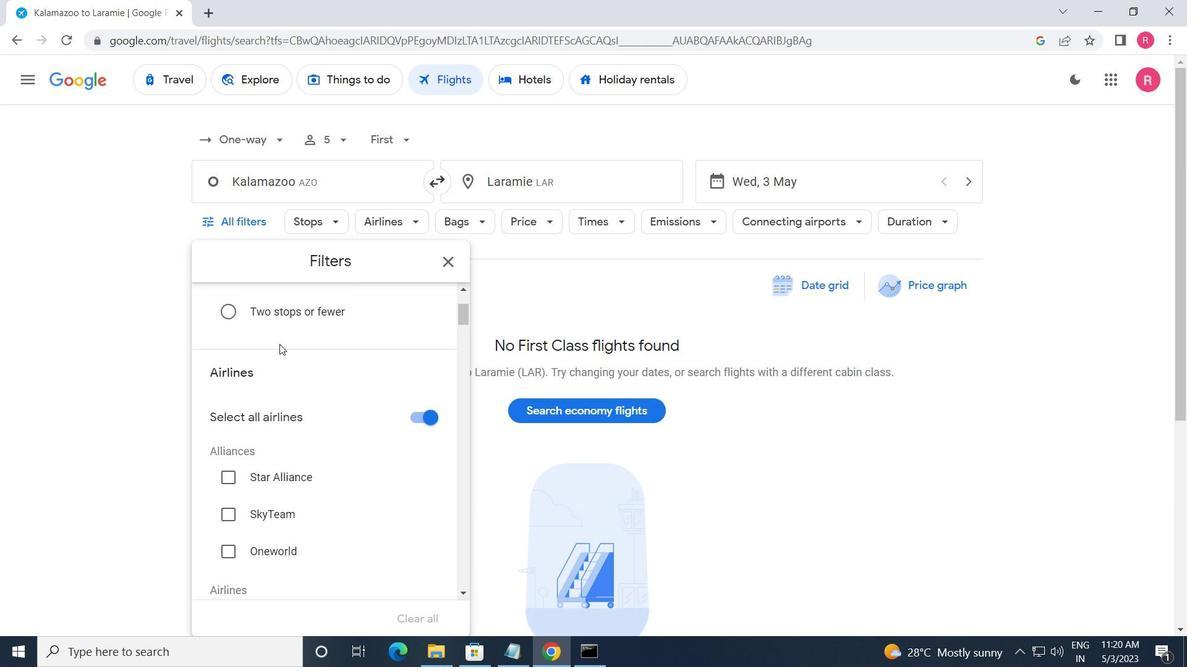 
Action: Mouse moved to (281, 344)
Screenshot: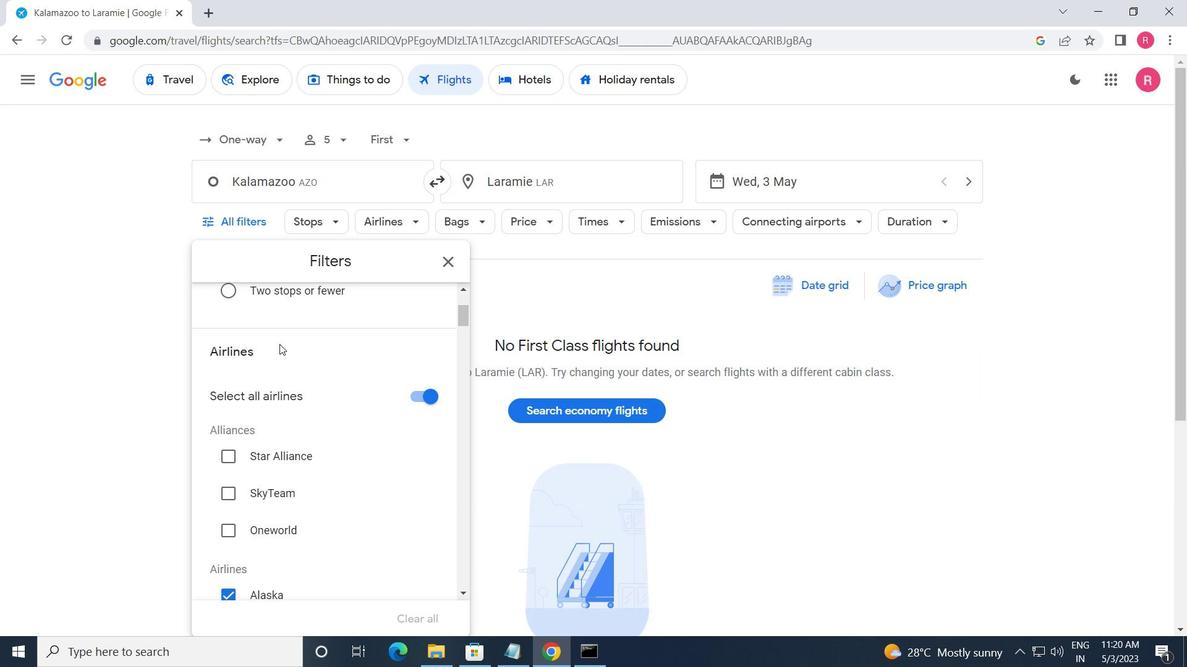
Action: Mouse scrolled (281, 343) with delta (0, 0)
Screenshot: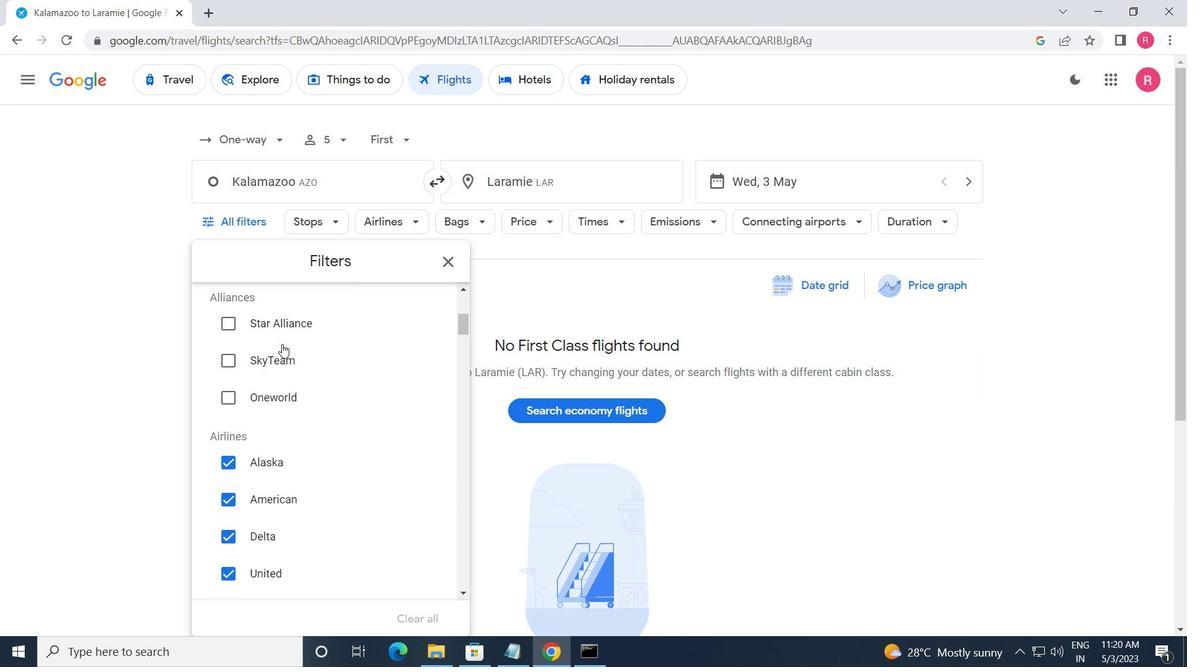 
Action: Mouse scrolled (281, 345) with delta (0, 0)
Screenshot: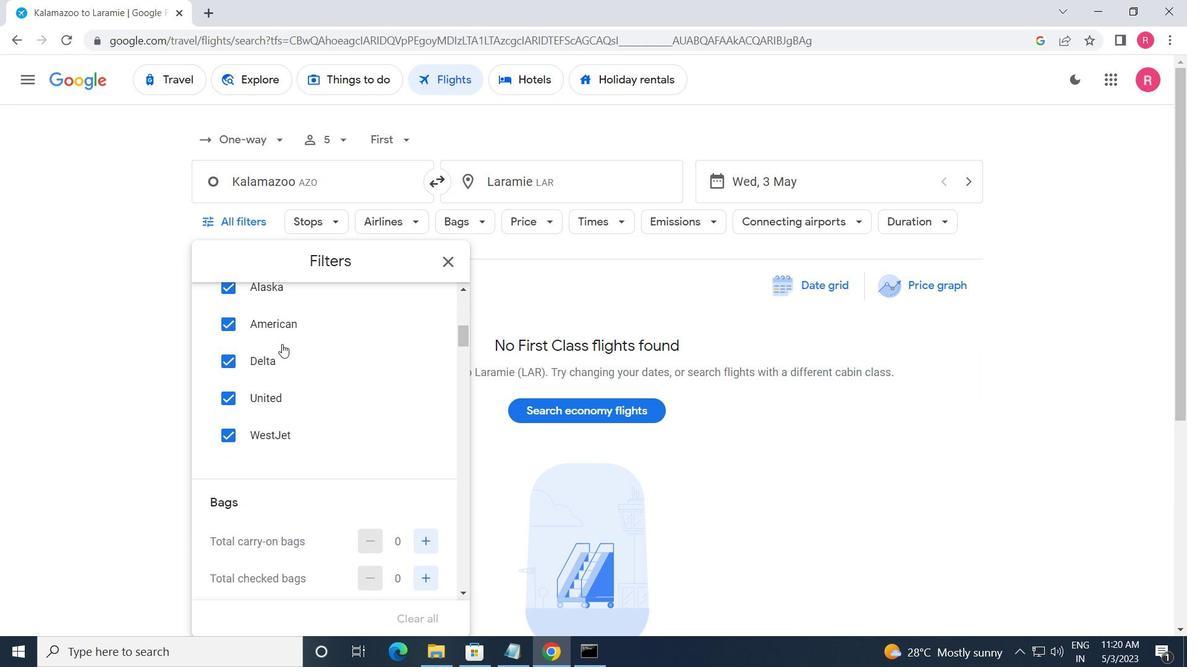 
Action: Mouse scrolled (281, 345) with delta (0, 0)
Screenshot: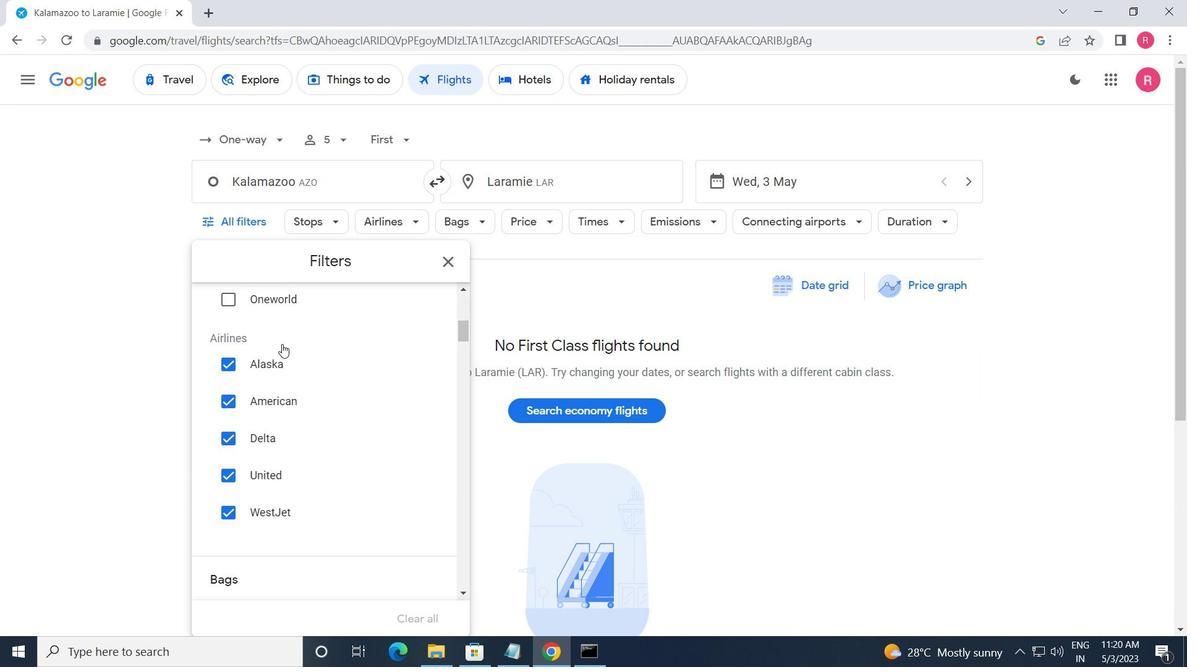 
Action: Mouse moved to (439, 320)
Screenshot: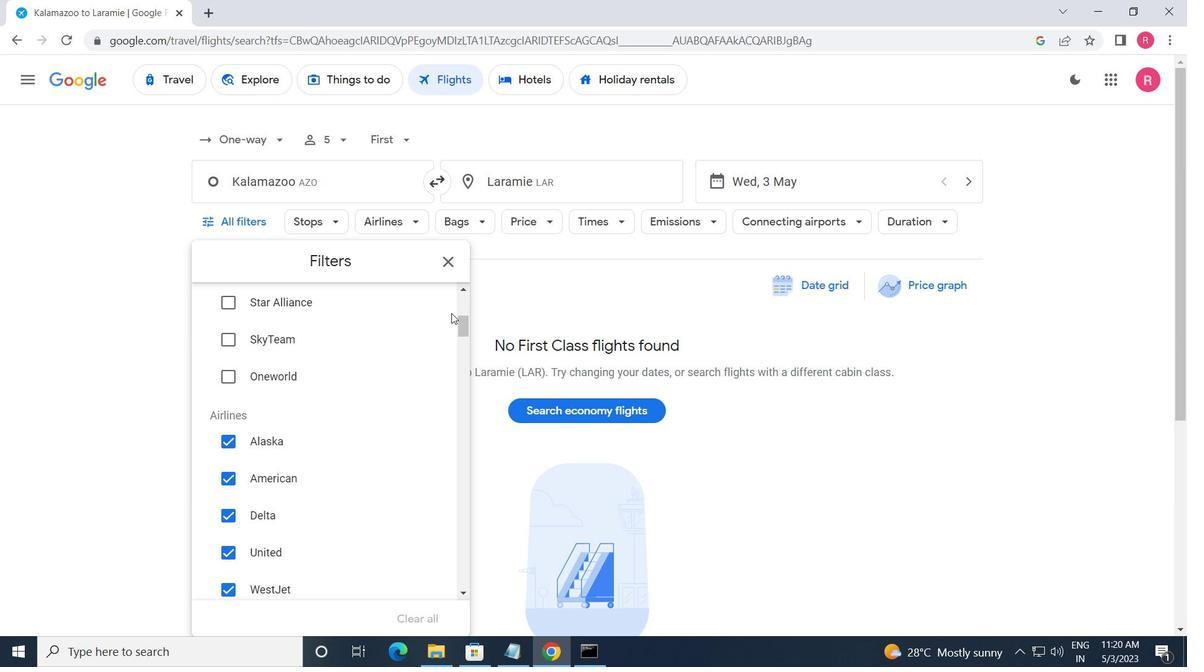 
Action: Mouse scrolled (439, 321) with delta (0, 0)
Screenshot: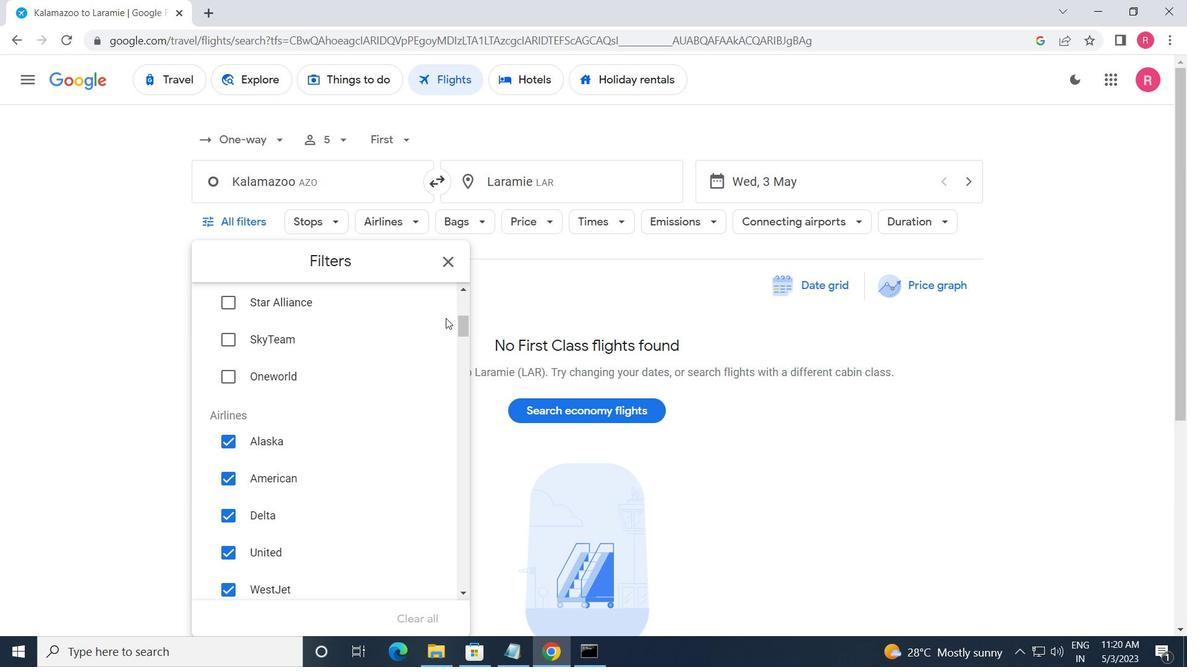 
Action: Mouse moved to (438, 320)
Screenshot: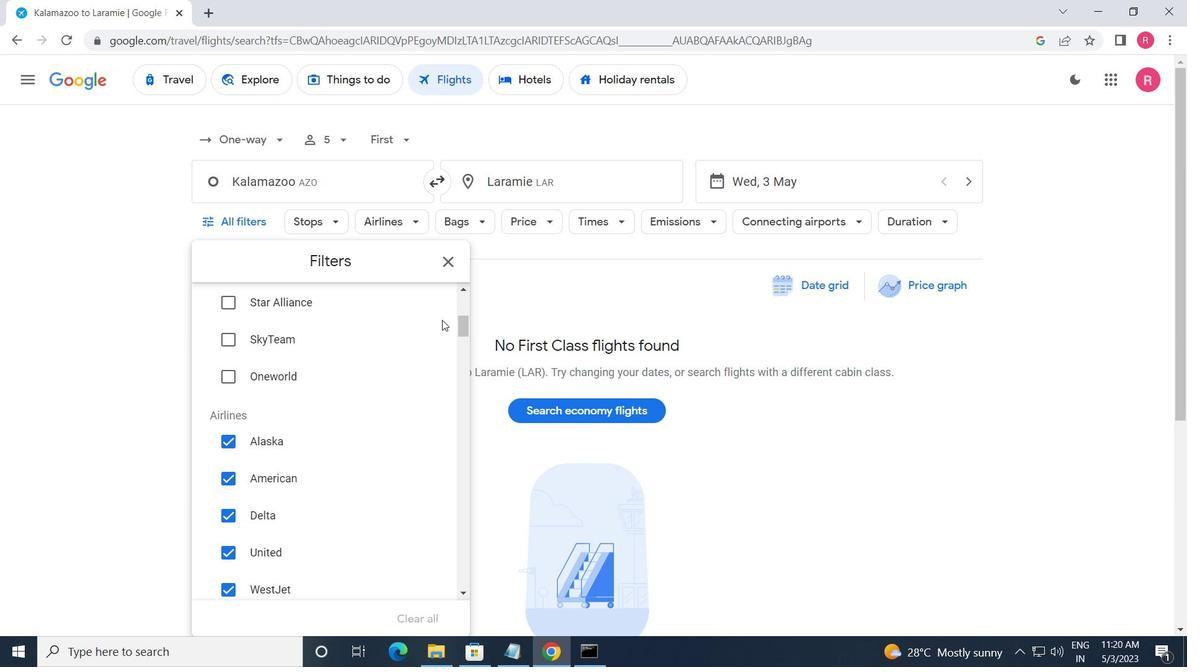 
Action: Mouse scrolled (438, 320) with delta (0, 0)
Screenshot: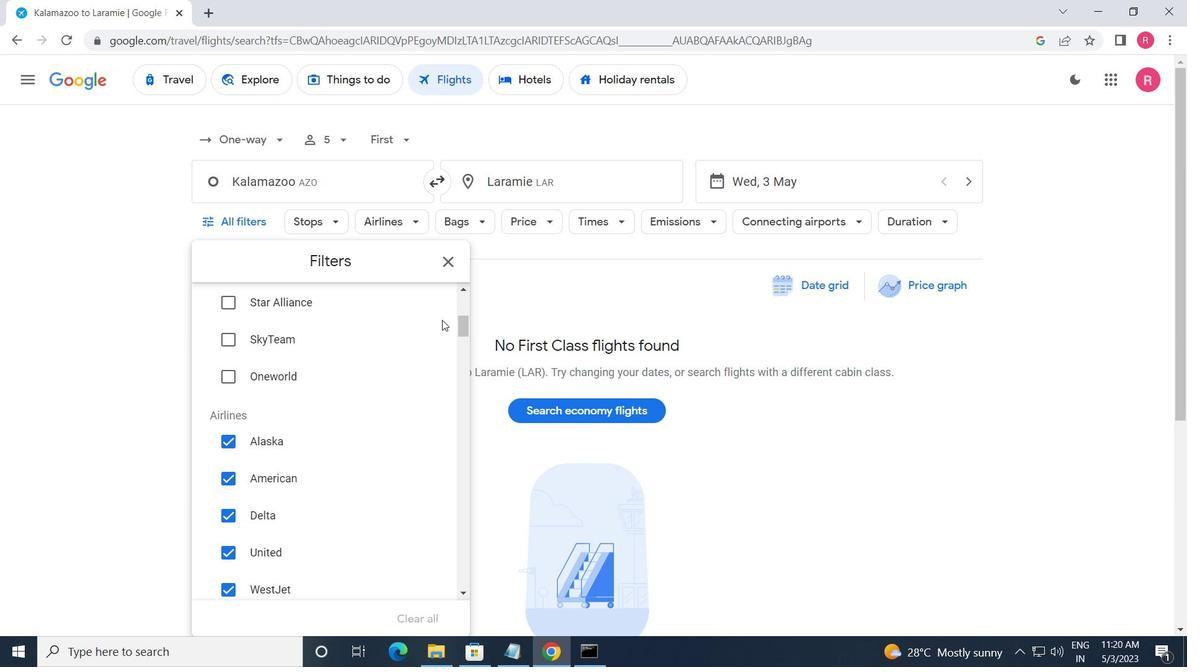 
Action: Mouse moved to (422, 399)
Screenshot: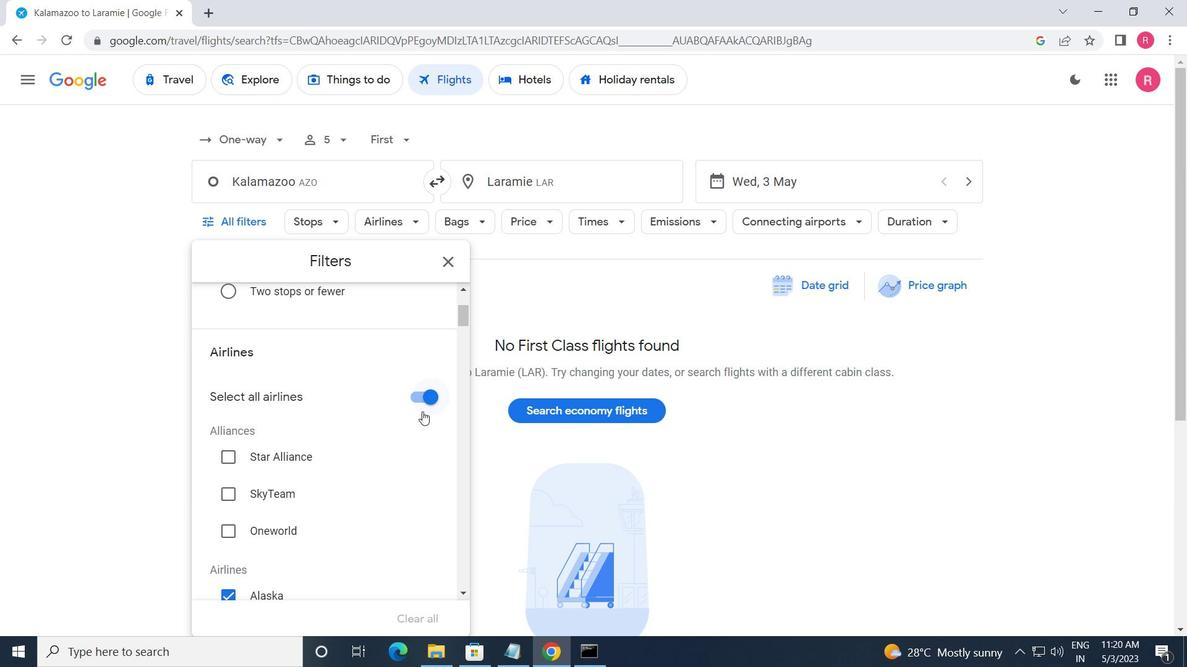 
Action: Mouse pressed left at (422, 399)
Screenshot: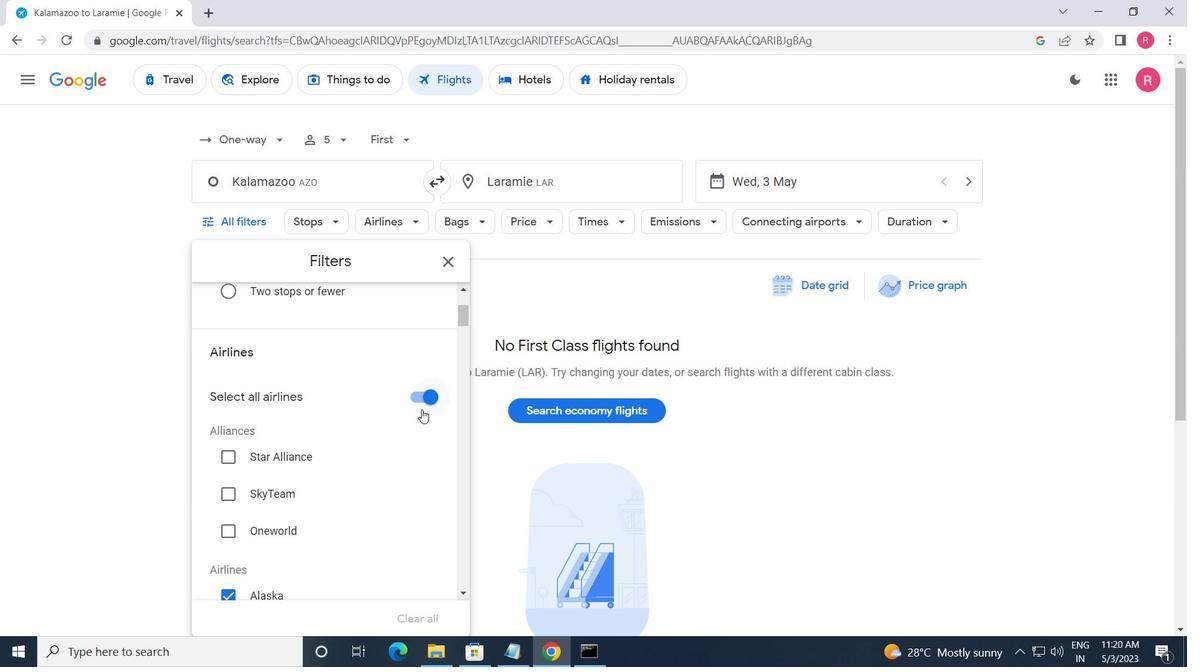 
Action: Mouse moved to (424, 394)
Screenshot: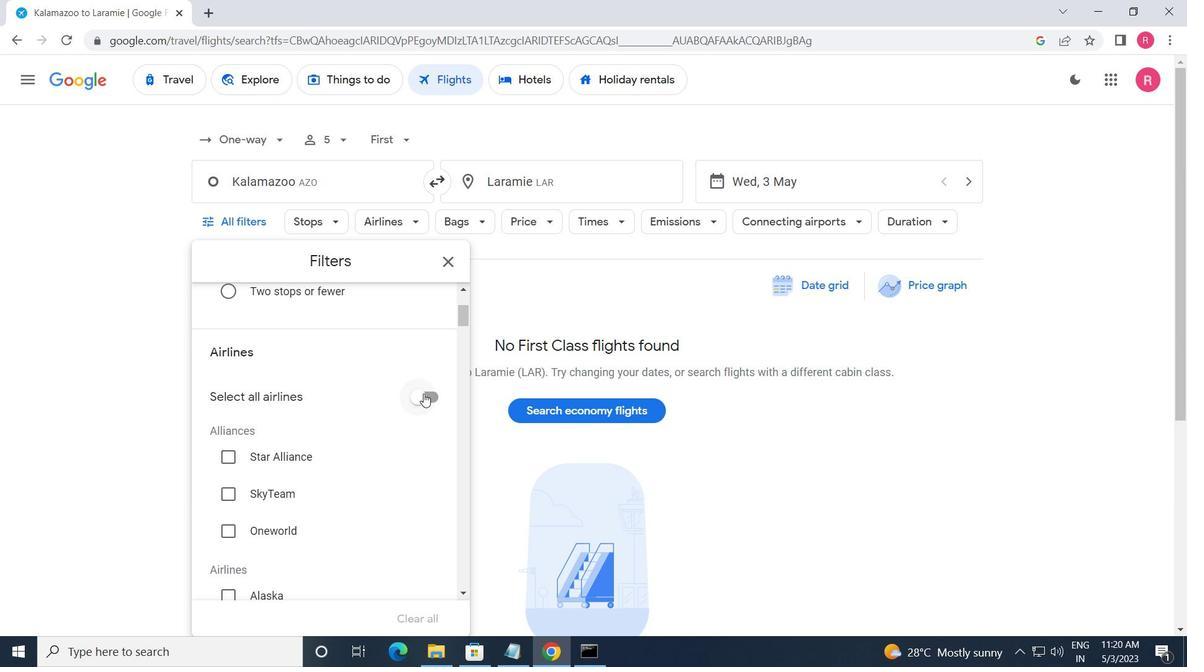 
Action: Mouse scrolled (424, 393) with delta (0, 0)
Screenshot: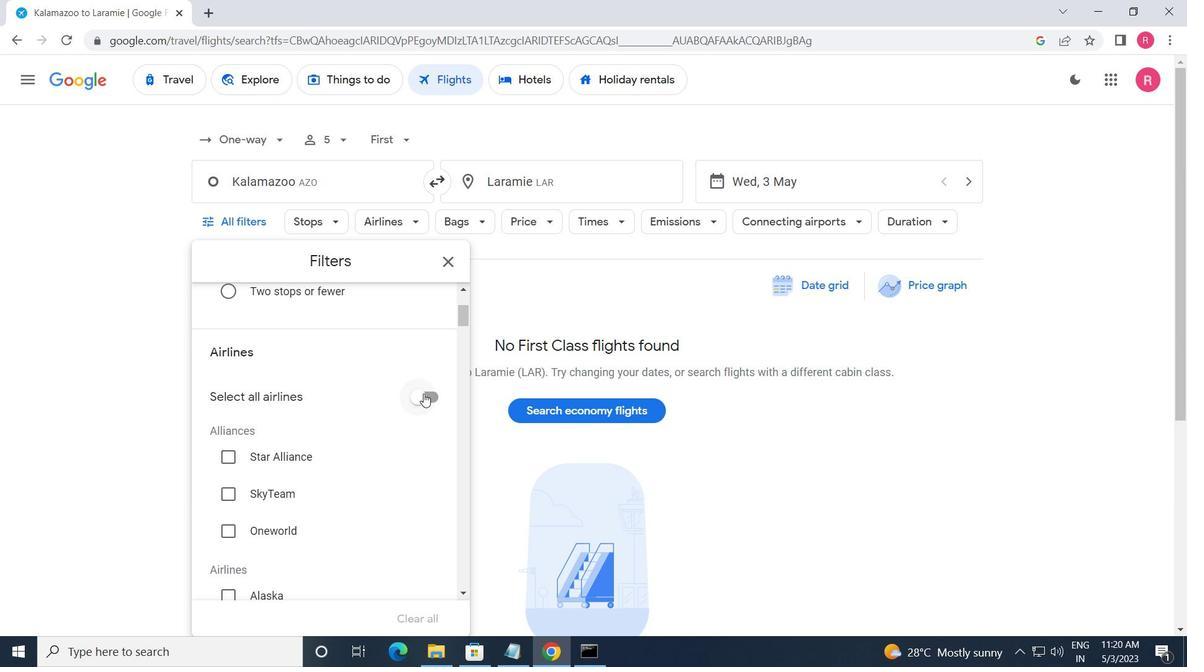 
Action: Mouse moved to (425, 394)
Screenshot: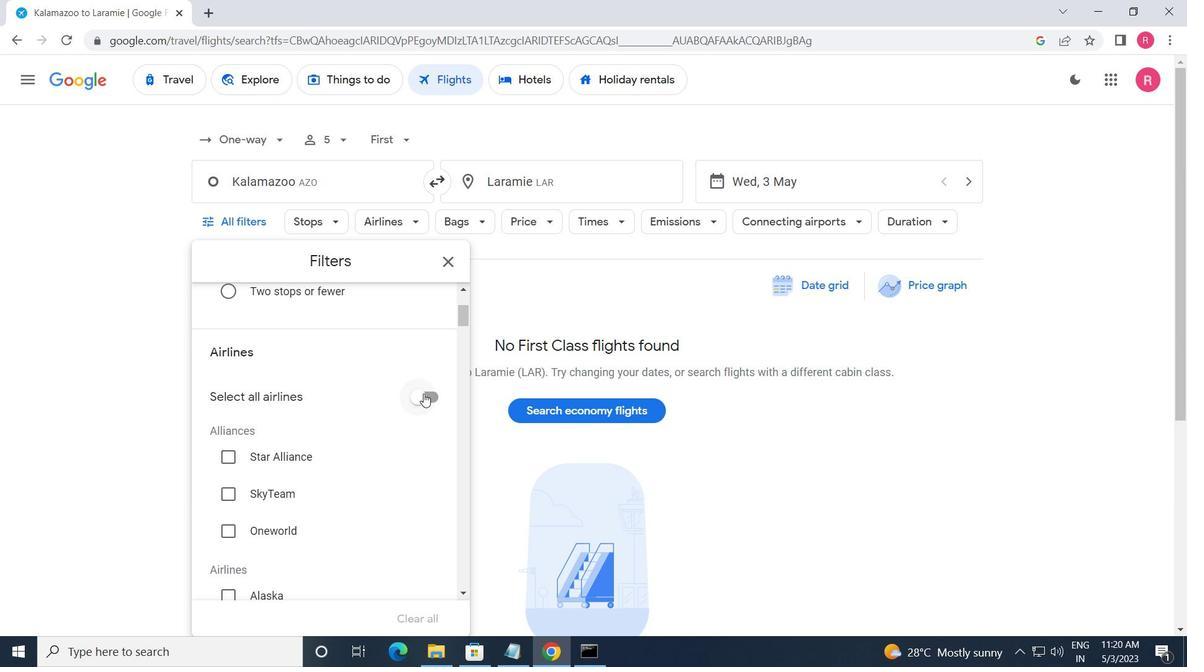
Action: Mouse scrolled (425, 393) with delta (0, 0)
Screenshot: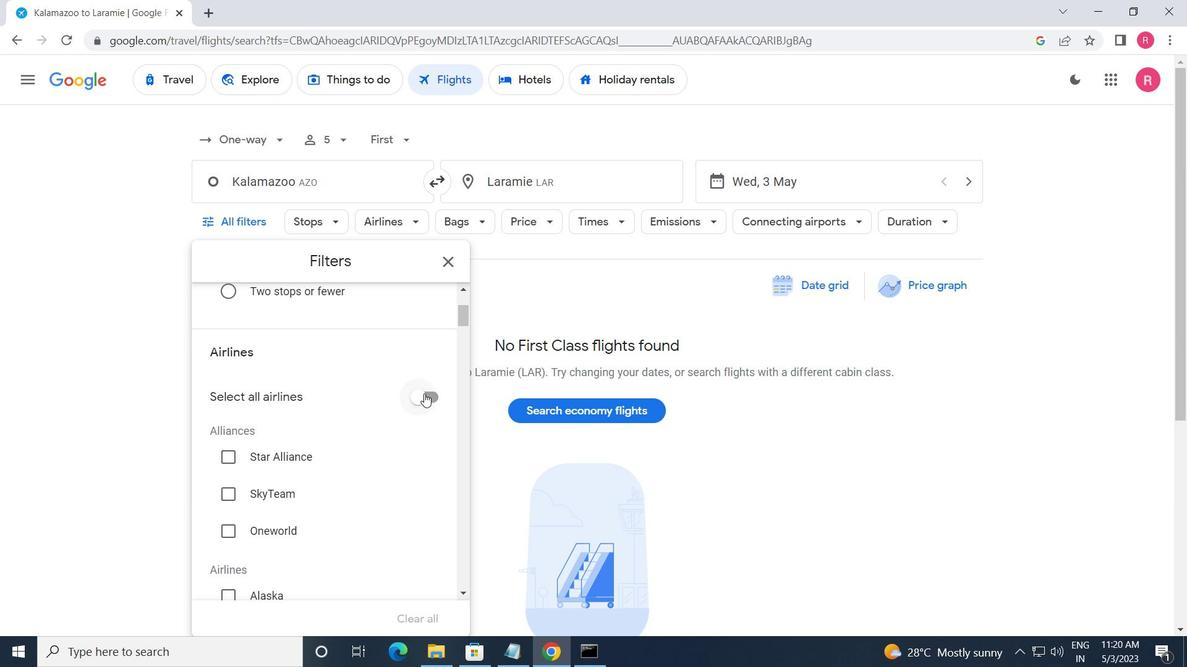 
Action: Mouse moved to (426, 395)
Screenshot: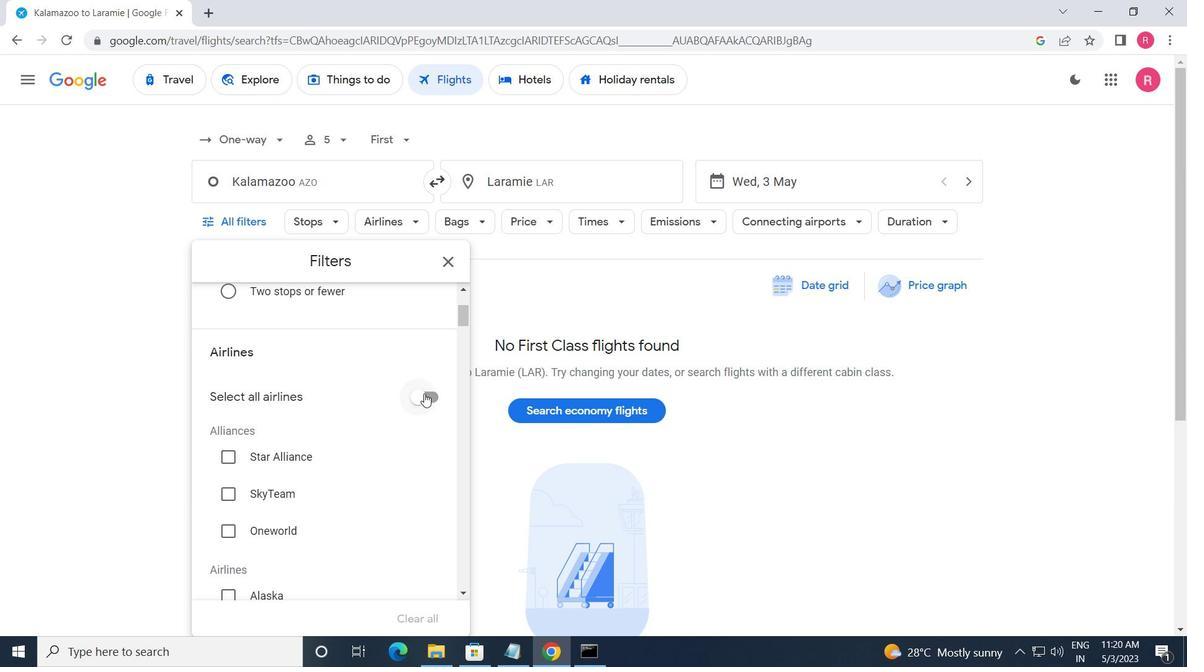 
Action: Mouse scrolled (426, 394) with delta (0, 0)
Screenshot: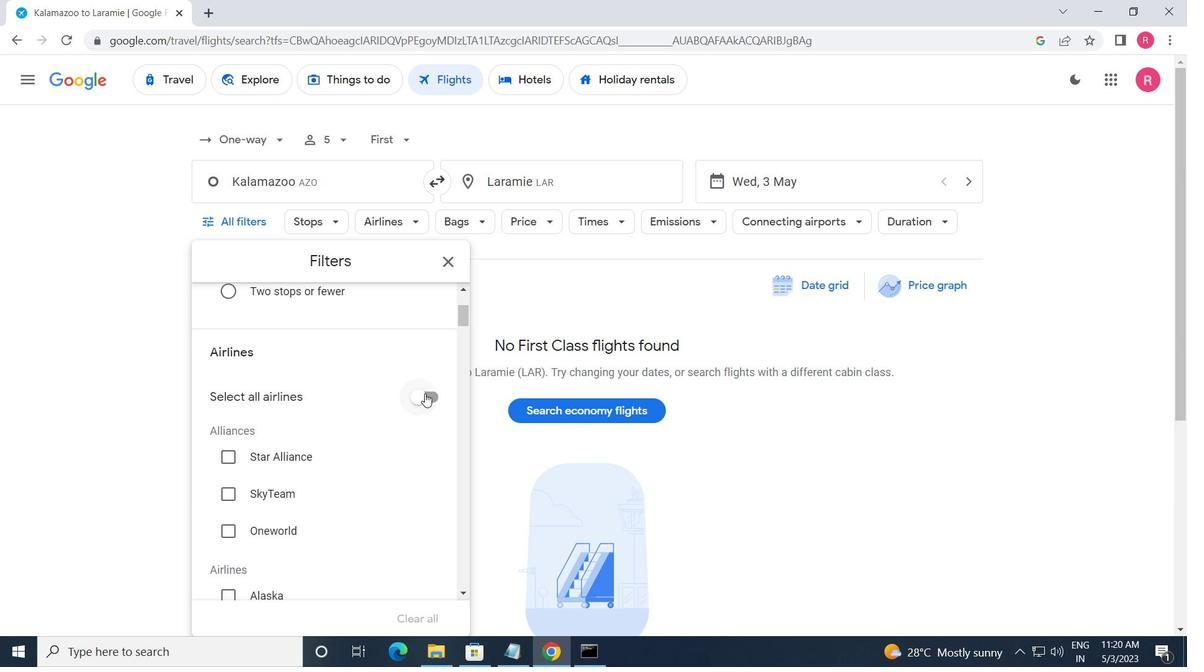 
Action: Mouse scrolled (426, 394) with delta (0, 0)
Screenshot: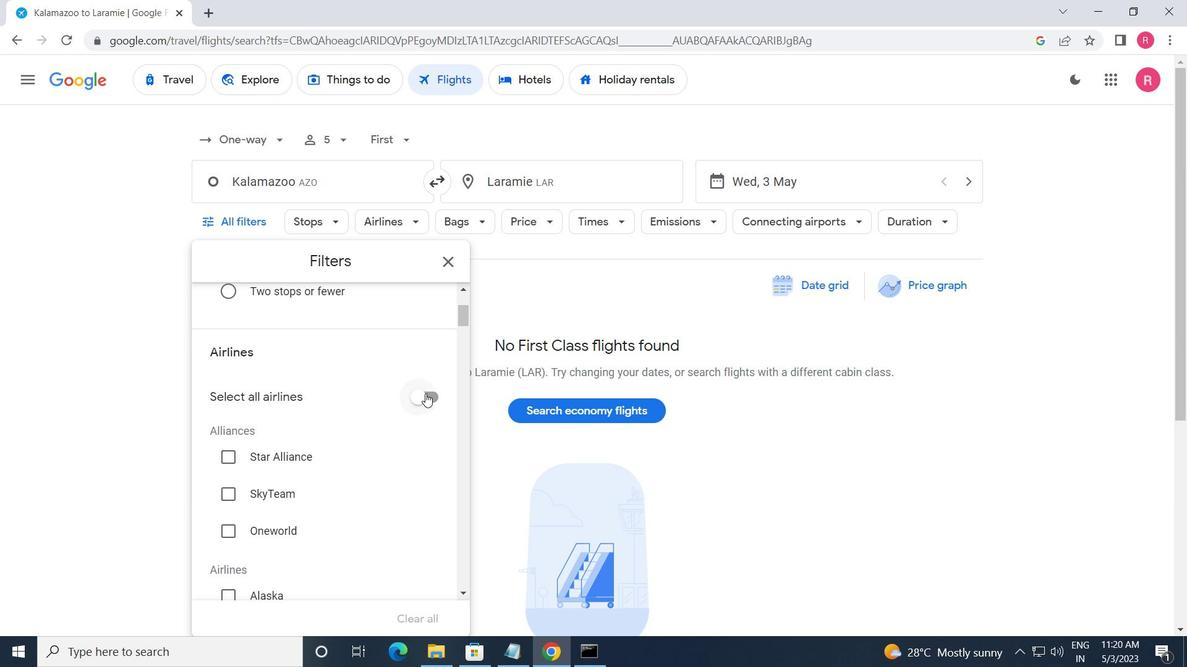 
Action: Mouse scrolled (426, 394) with delta (0, 0)
Screenshot: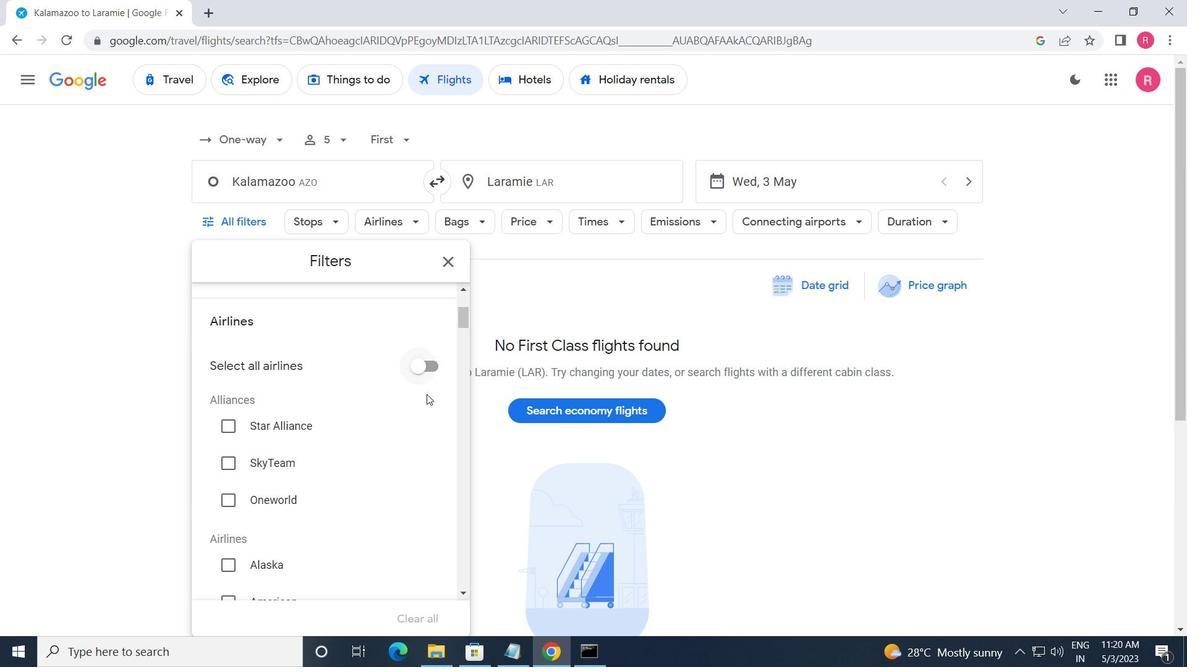 
Action: Mouse scrolled (426, 394) with delta (0, 0)
Screenshot: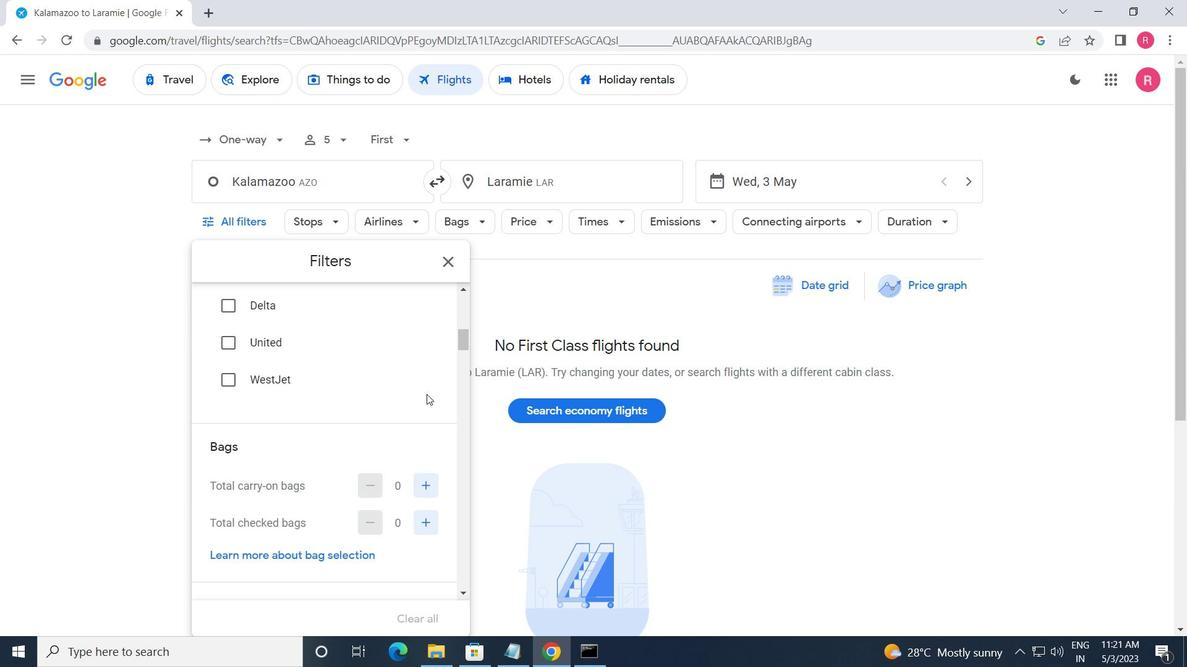 
Action: Mouse moved to (429, 421)
Screenshot: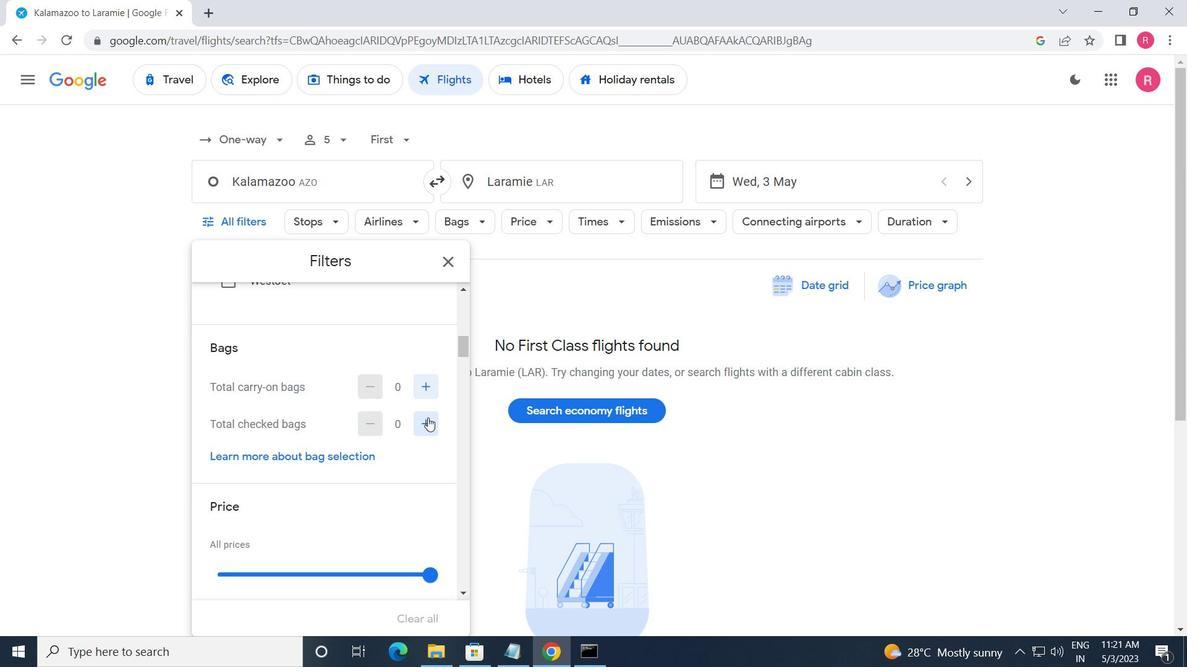 
Action: Mouse pressed left at (429, 421)
Screenshot: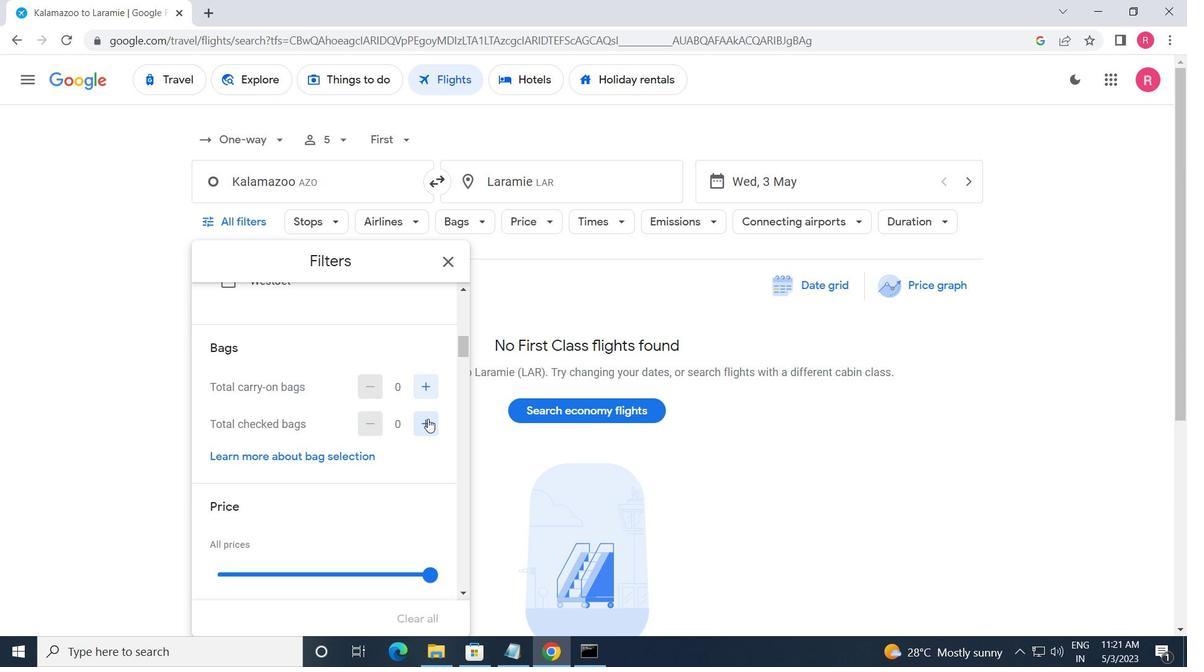 
Action: Mouse pressed left at (429, 421)
Screenshot: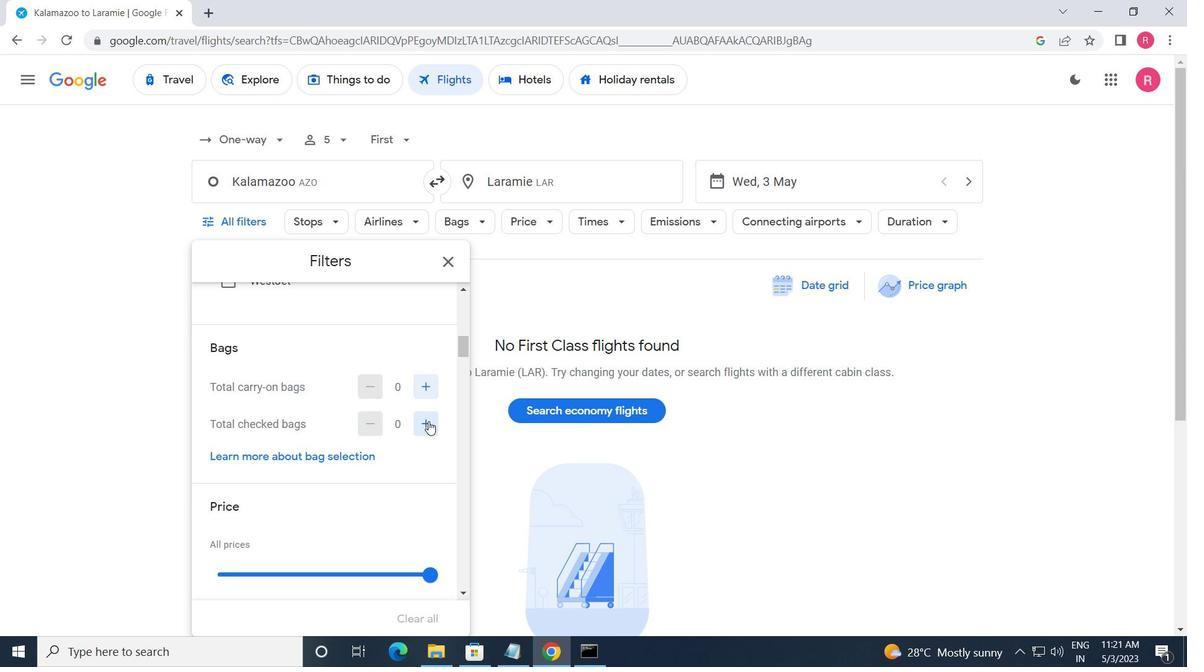 
Action: Mouse pressed left at (429, 421)
Screenshot: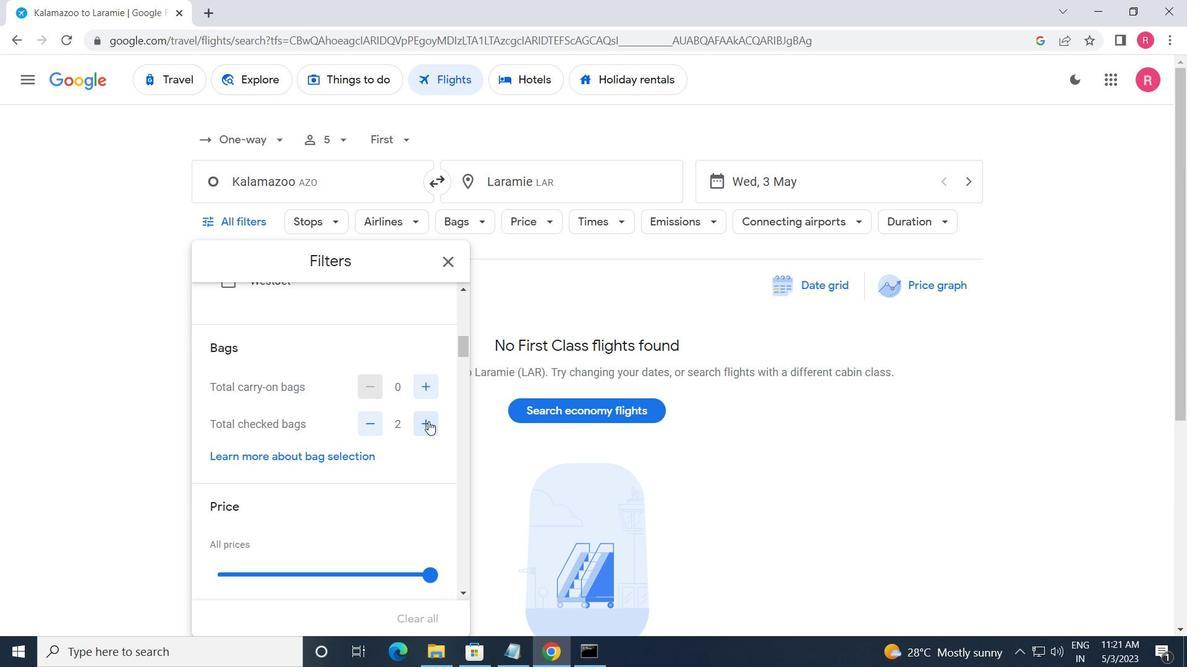 
Action: Mouse moved to (414, 410)
Screenshot: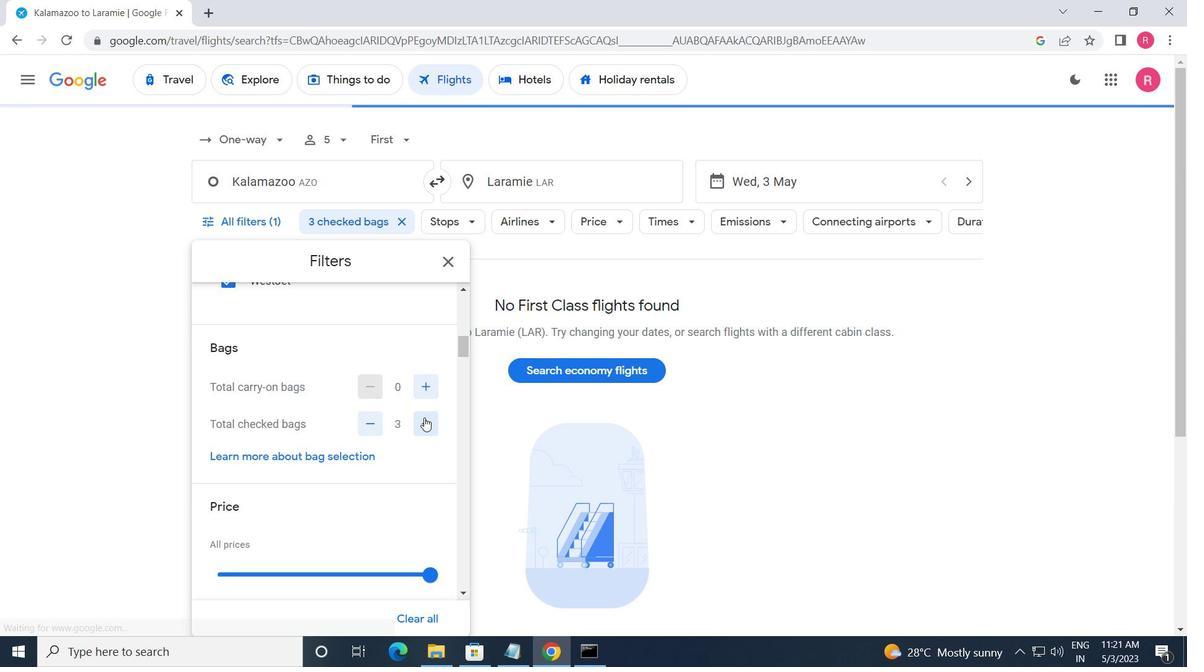 
Action: Mouse scrolled (414, 409) with delta (0, 0)
Screenshot: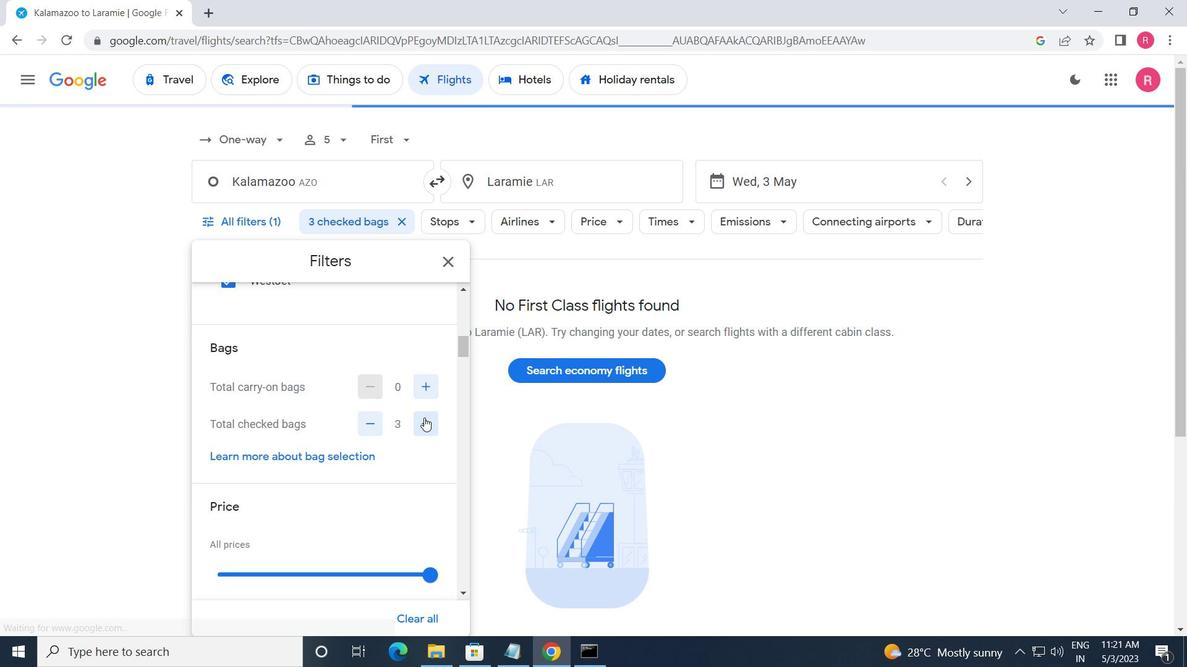 
Action: Mouse moved to (414, 413)
Screenshot: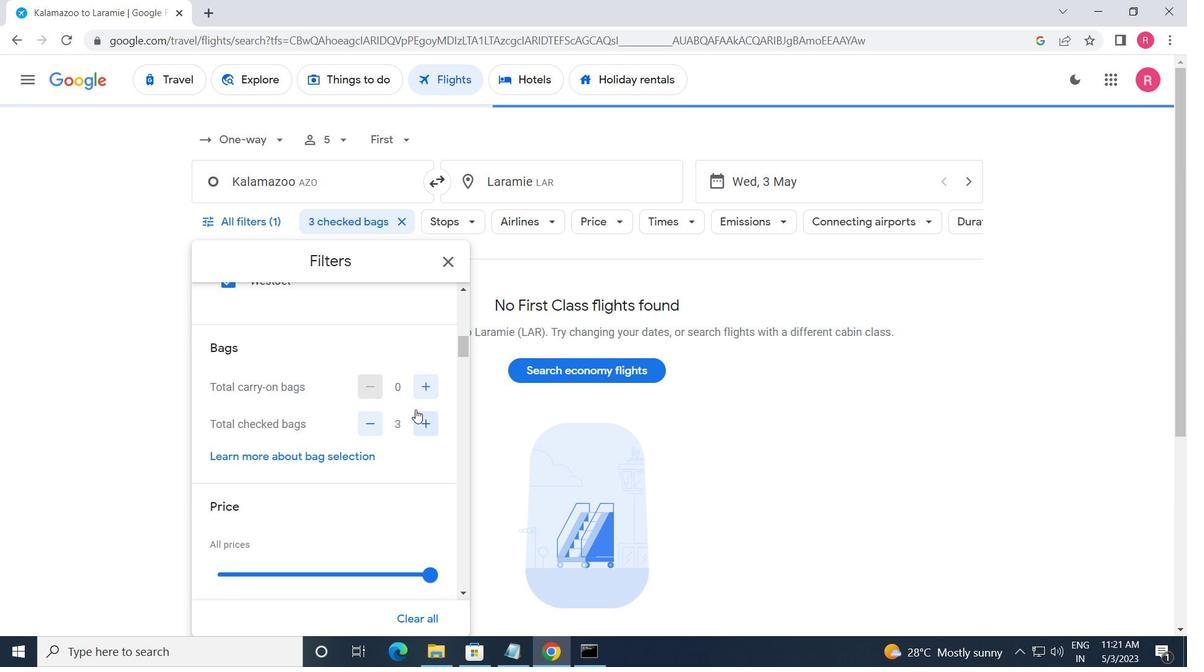 
Action: Mouse scrolled (414, 412) with delta (0, 0)
Screenshot: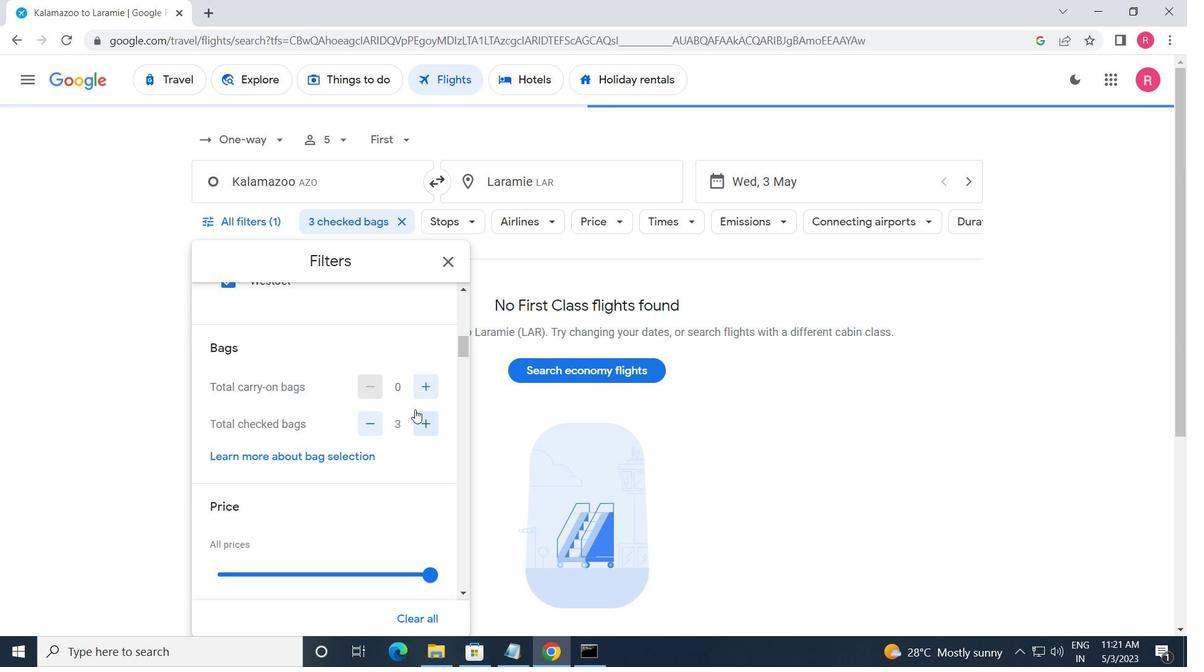 
Action: Mouse moved to (434, 420)
Screenshot: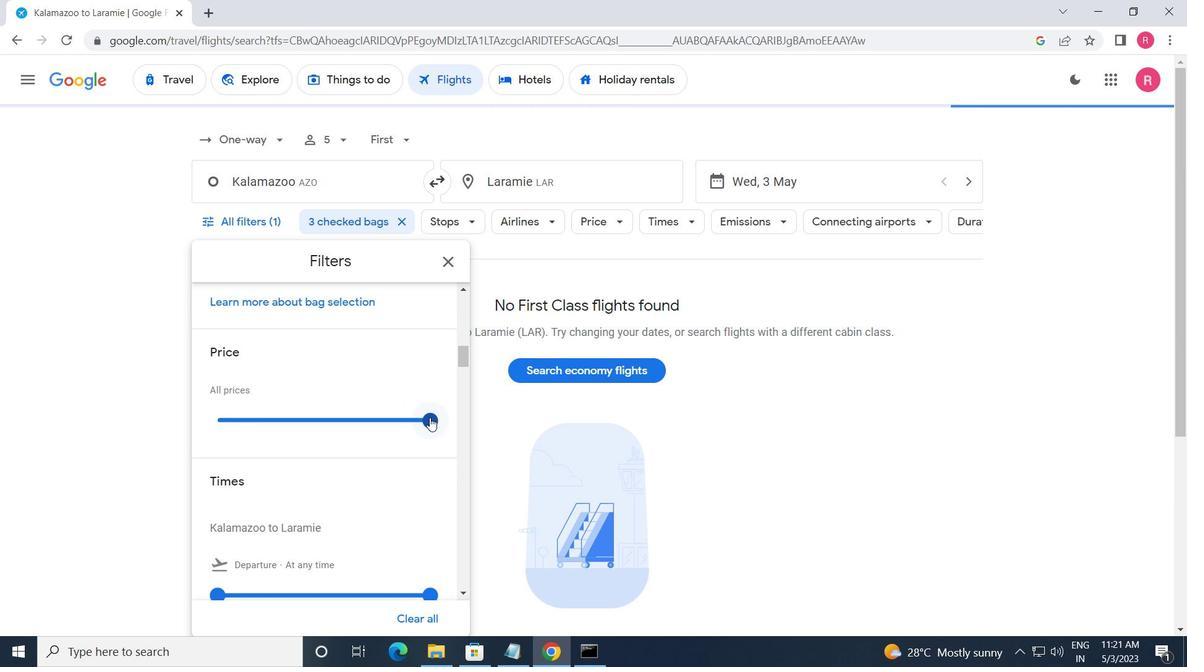 
Action: Mouse pressed left at (434, 420)
Screenshot: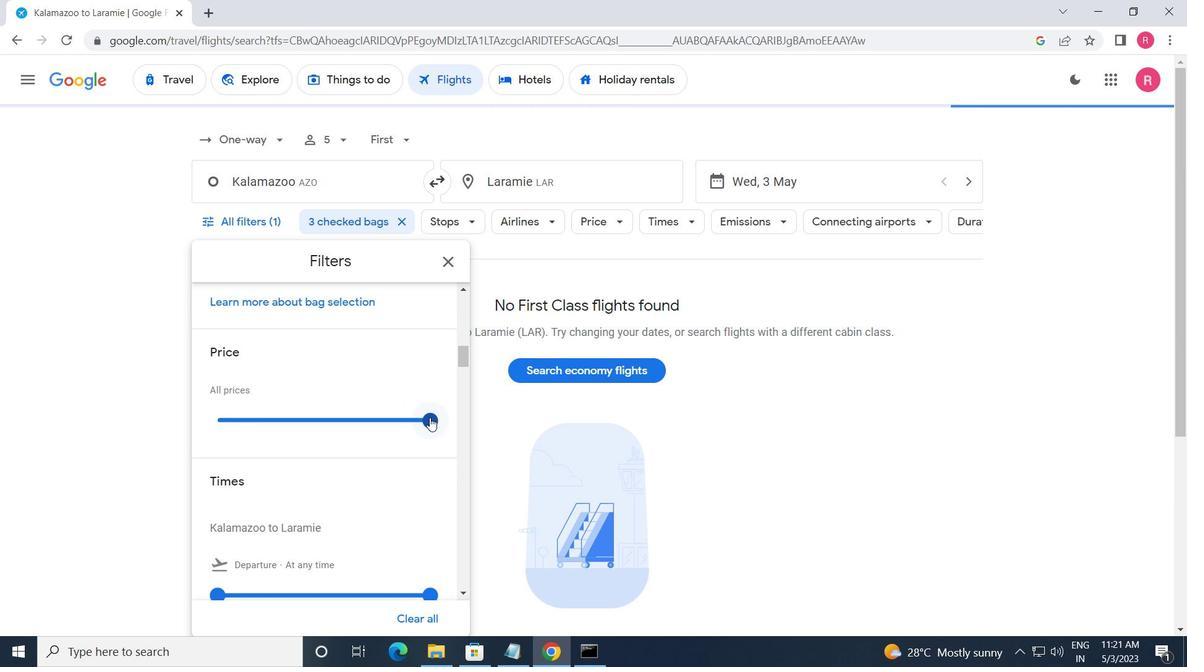 
Action: Mouse moved to (413, 409)
Screenshot: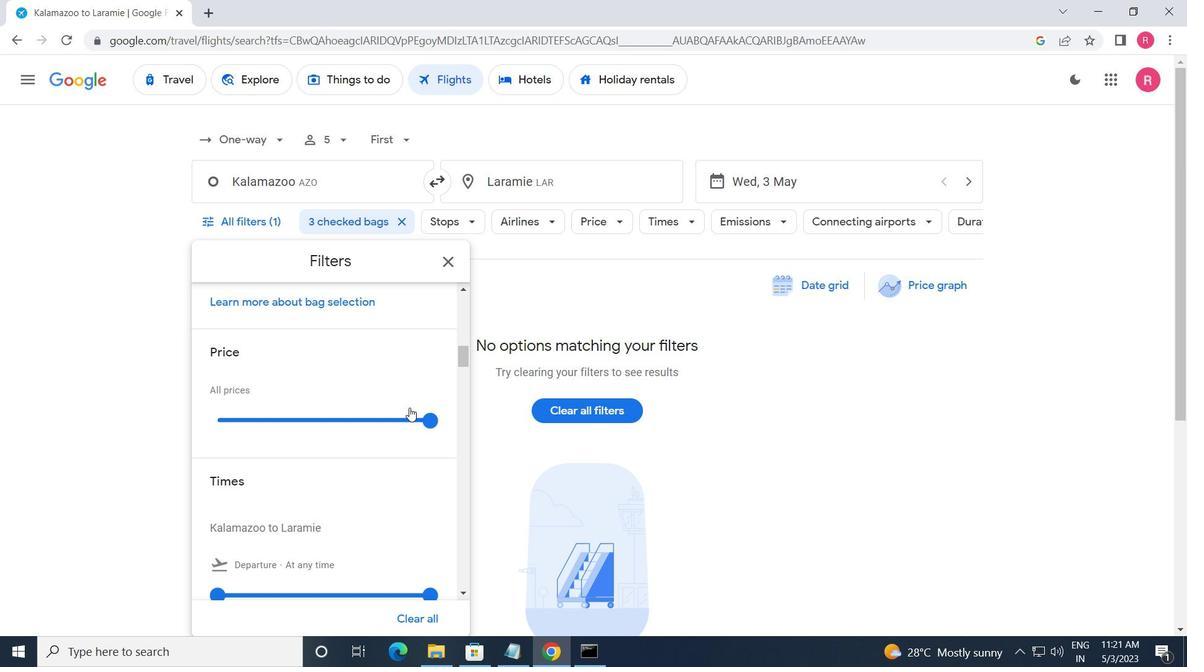 
Action: Mouse scrolled (413, 409) with delta (0, 0)
Screenshot: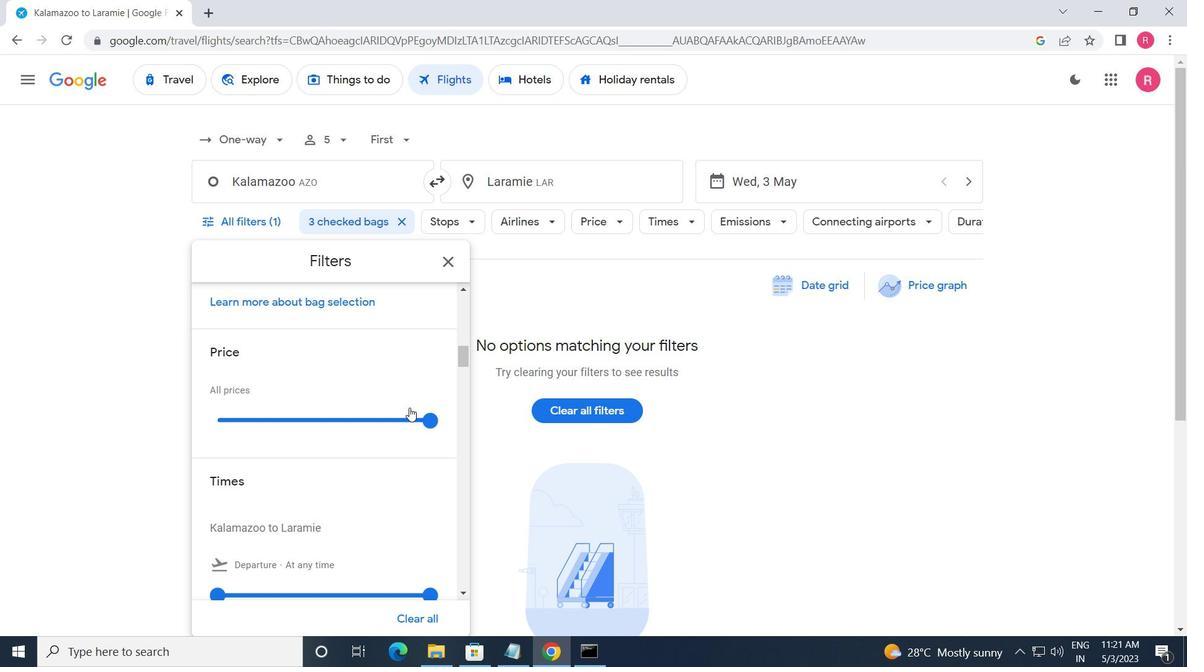 
Action: Mouse moved to (417, 413)
Screenshot: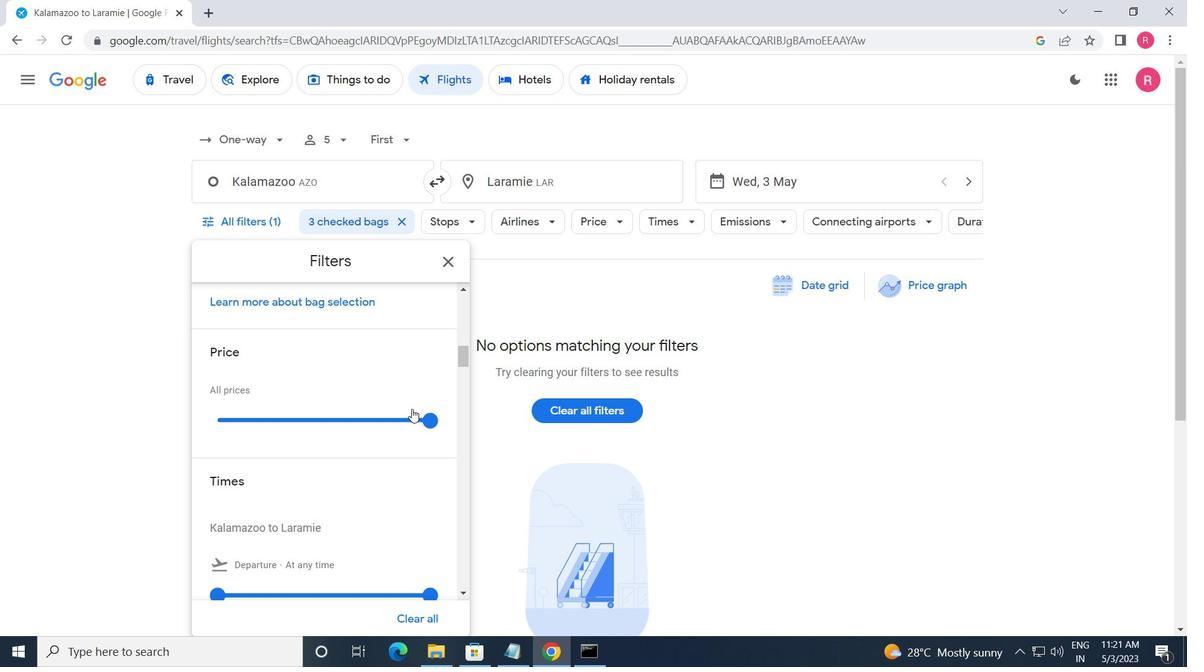 
Action: Mouse scrolled (417, 413) with delta (0, 0)
Screenshot: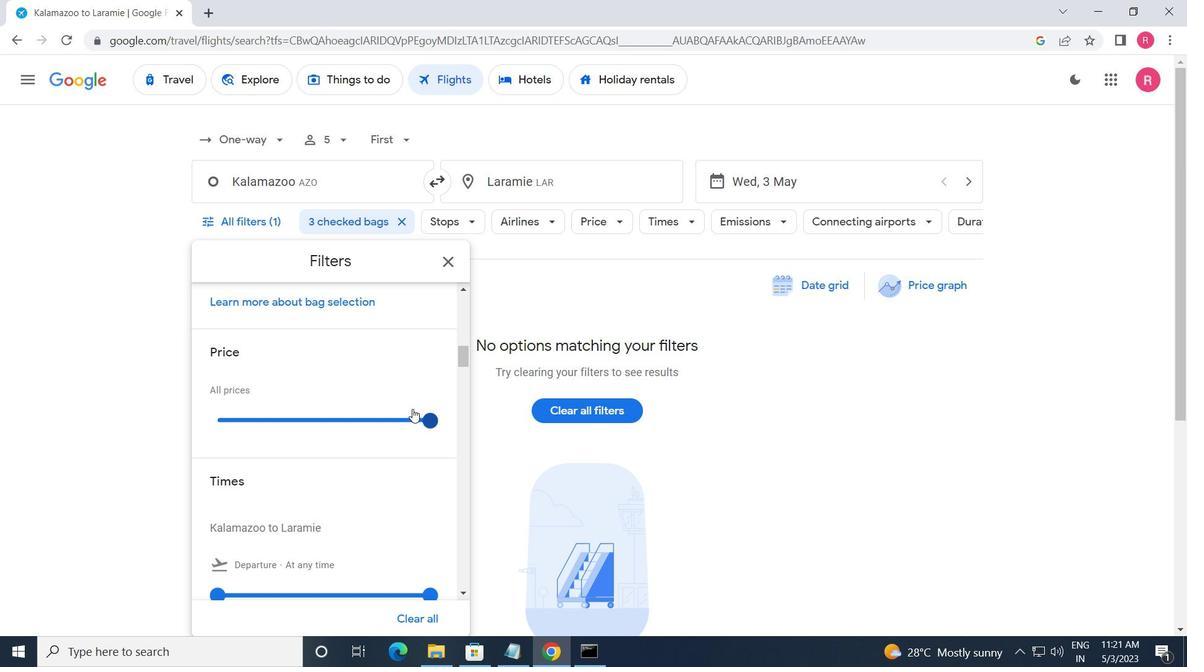 
Action: Mouse moved to (215, 437)
Screenshot: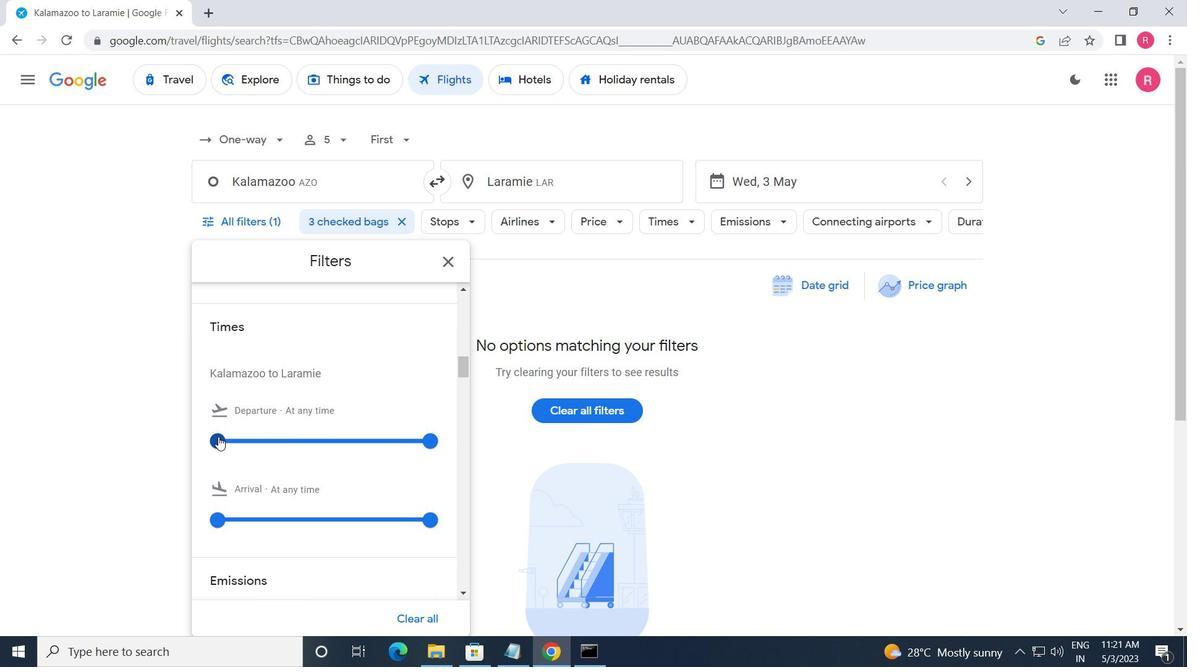 
Action: Mouse pressed left at (215, 437)
Screenshot: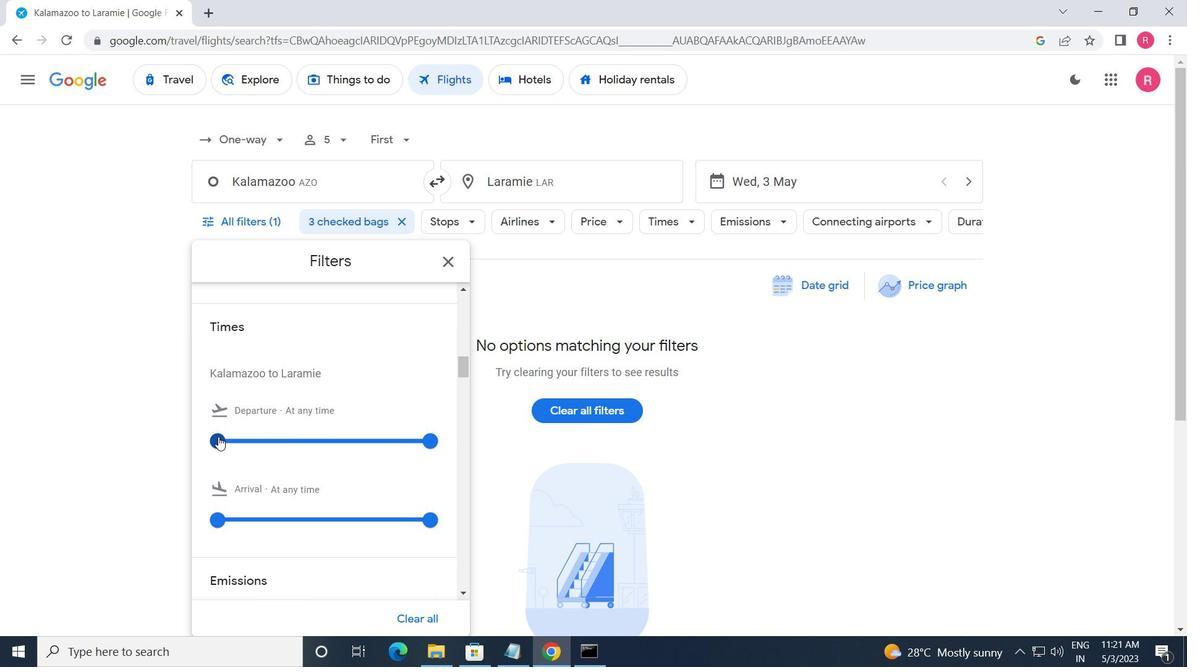 
Action: Mouse moved to (453, 270)
Screenshot: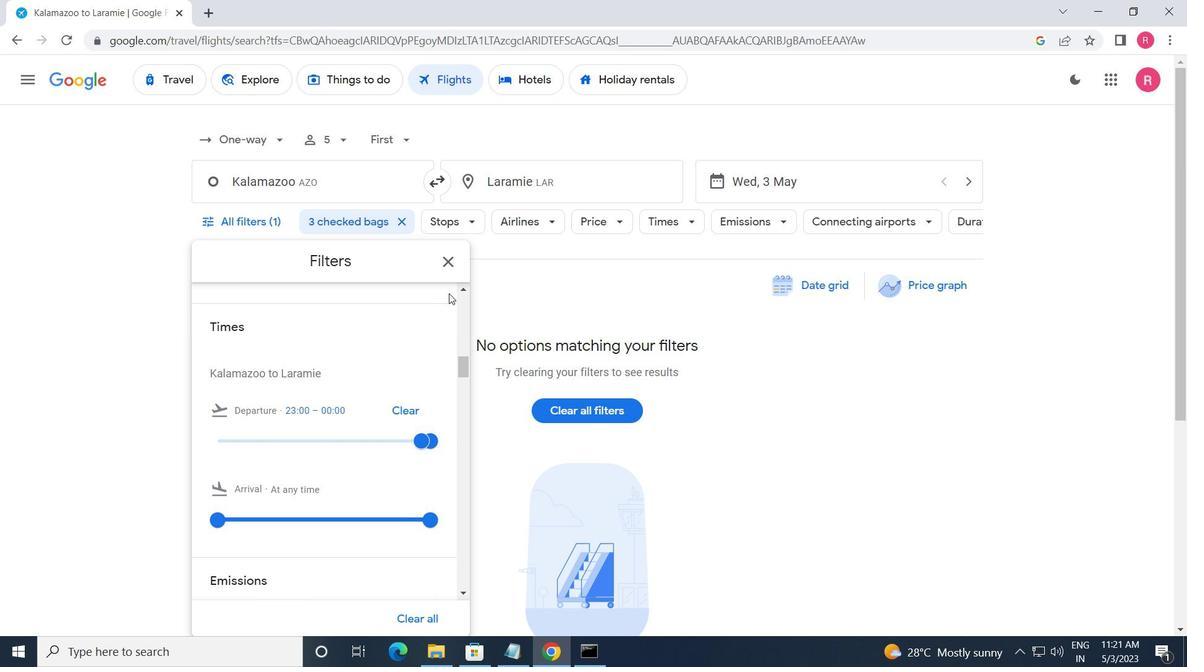 
Action: Mouse pressed left at (453, 270)
Screenshot: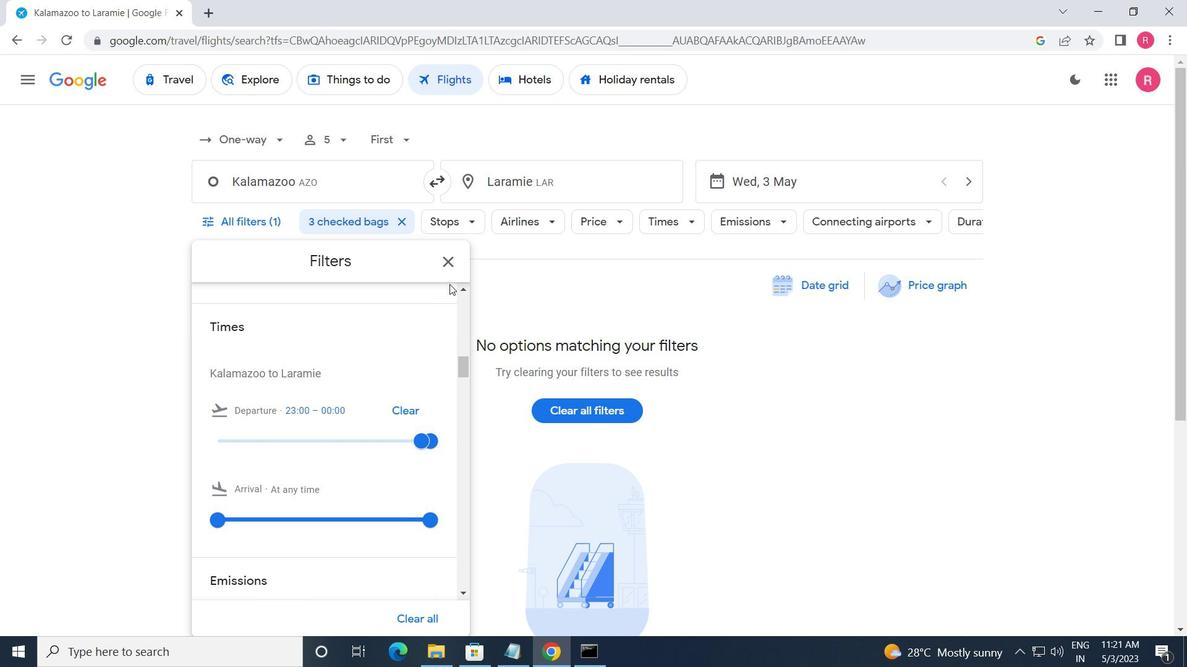 
Action: Mouse moved to (377, 319)
Screenshot: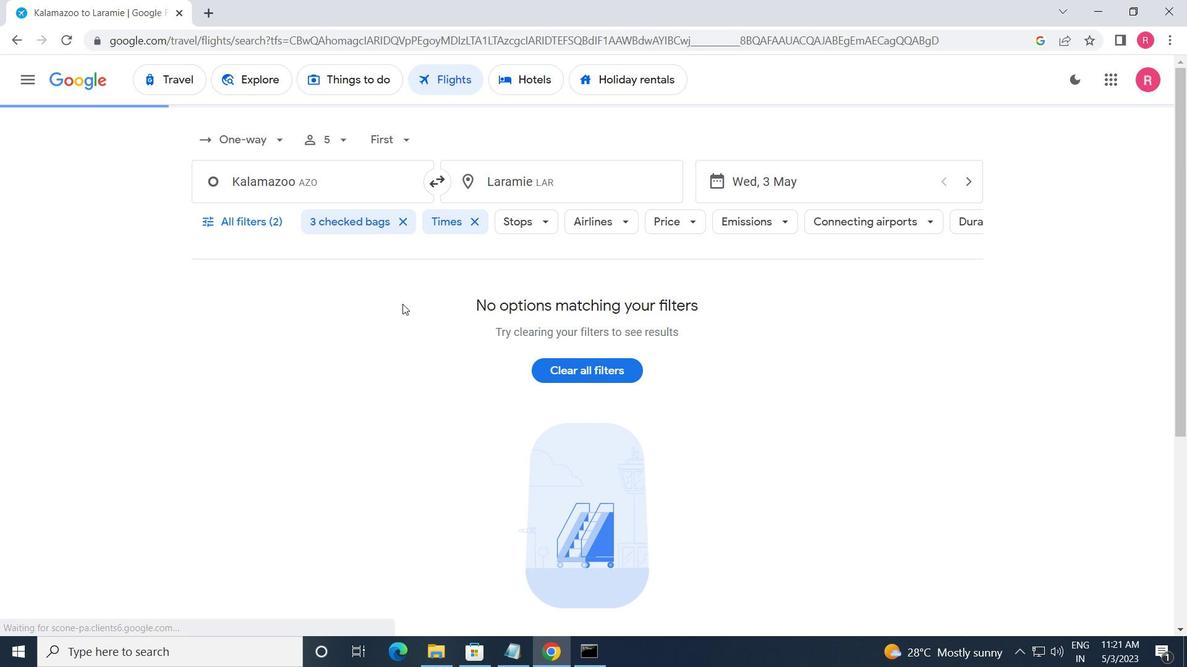 
